 Task: Schedule a monthly meeting using the 'Monthly Meeting' template, set the date to July 5, 2023, from 5:00 AM to 5:30 AM, and invite shubhamjain391@outlook.com.
Action: Mouse moved to (17, 79)
Screenshot: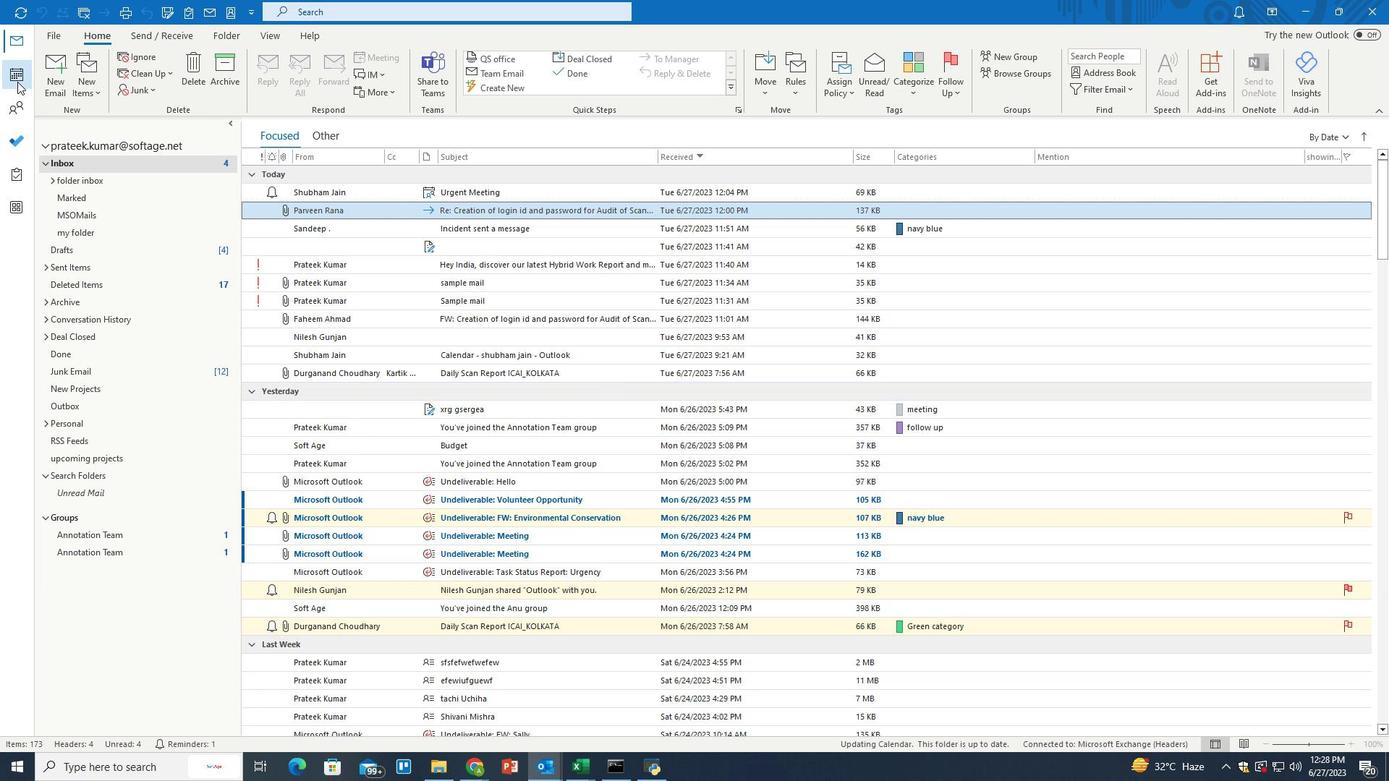 
Action: Mouse pressed left at (17, 79)
Screenshot: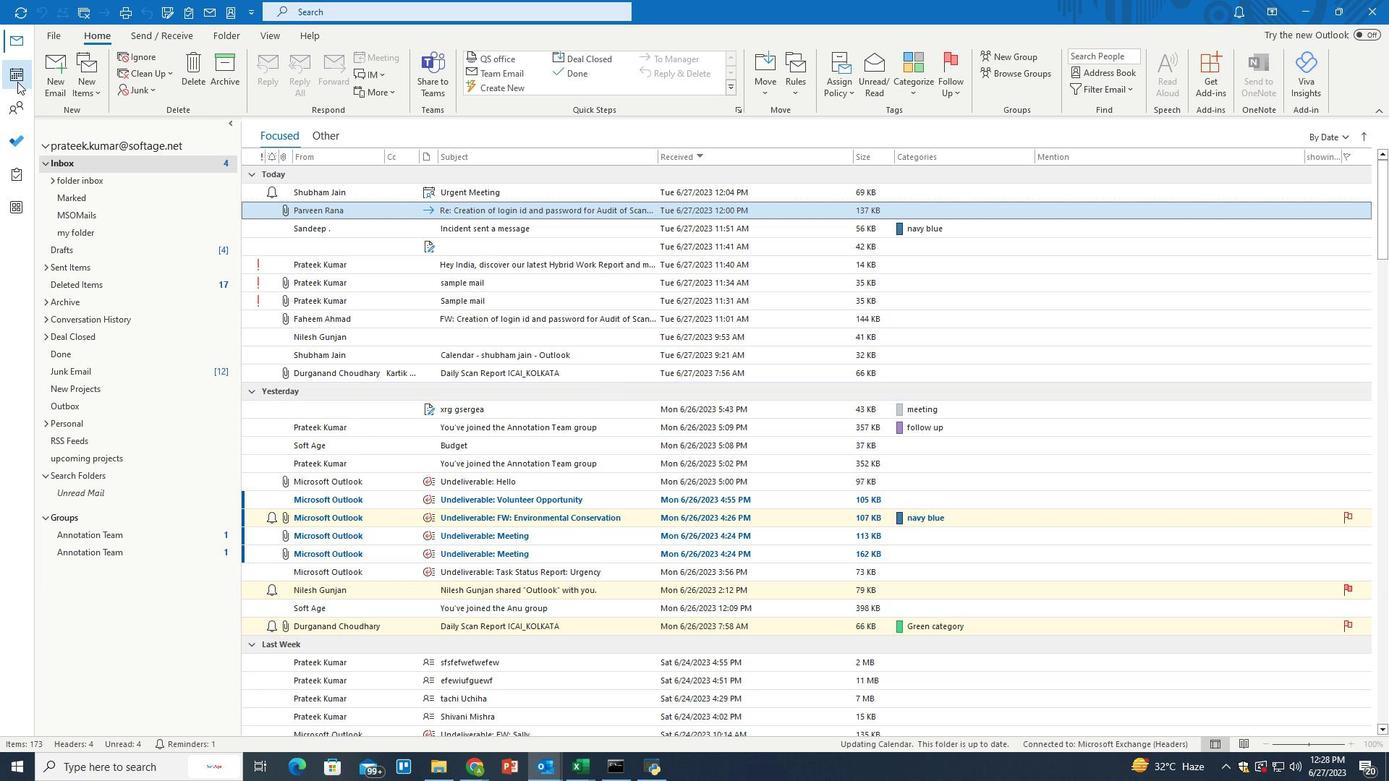 
Action: Mouse moved to (107, 81)
Screenshot: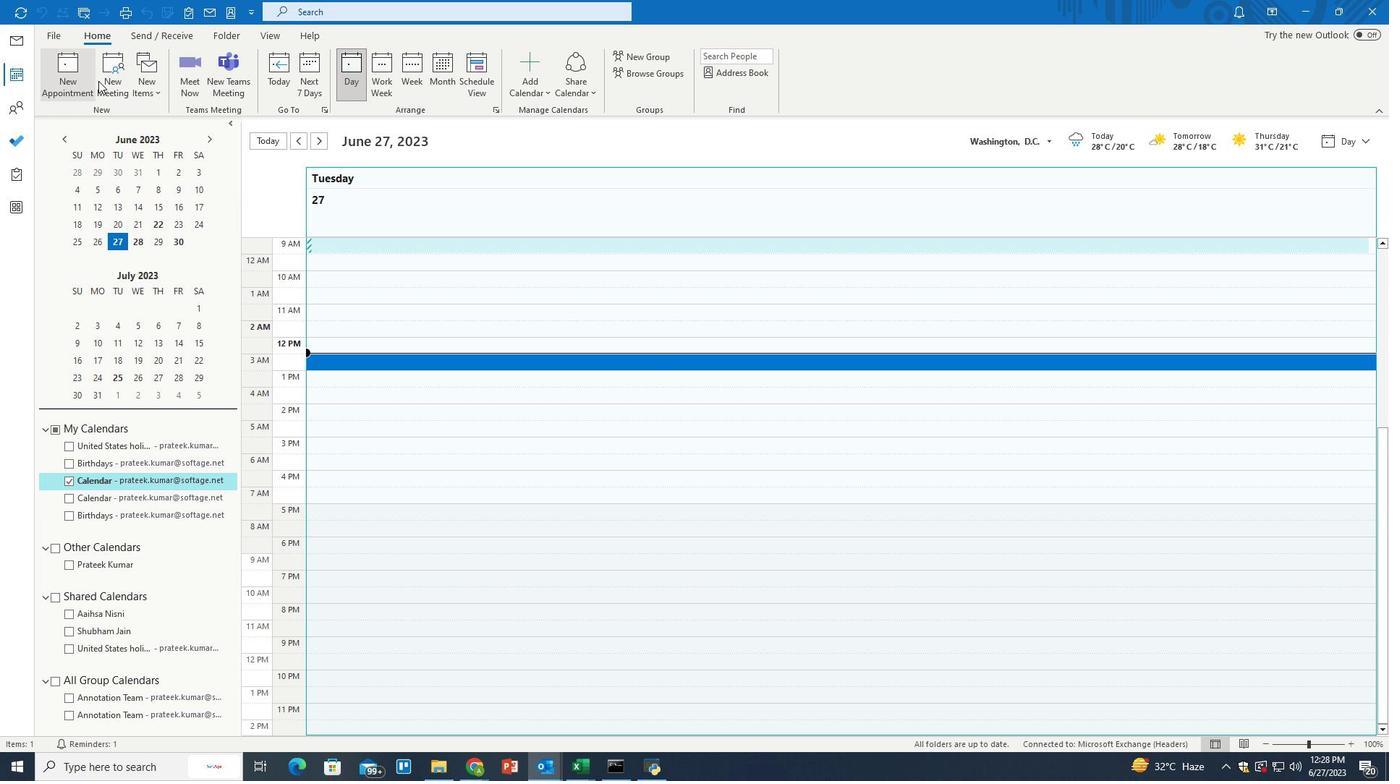 
Action: Mouse pressed left at (107, 81)
Screenshot: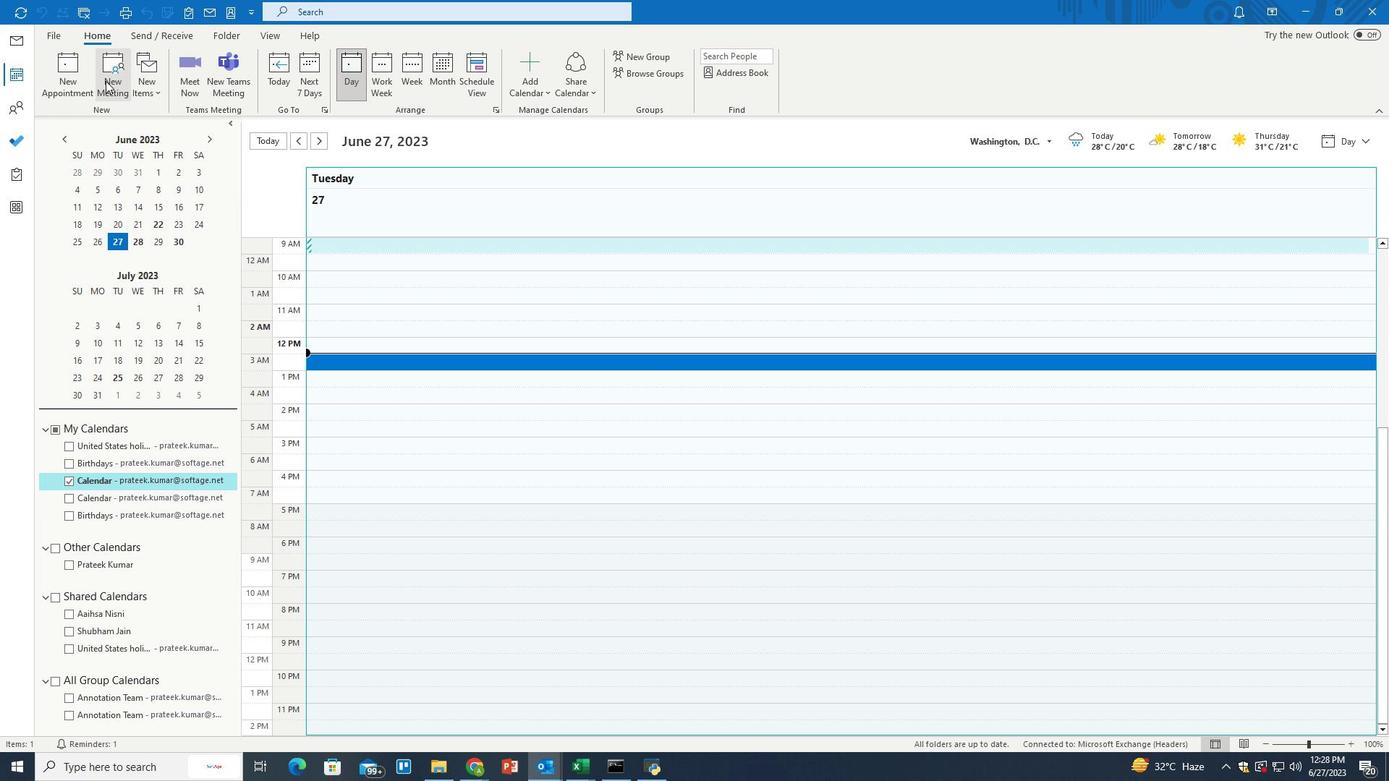 
Action: Mouse moved to (950, 157)
Screenshot: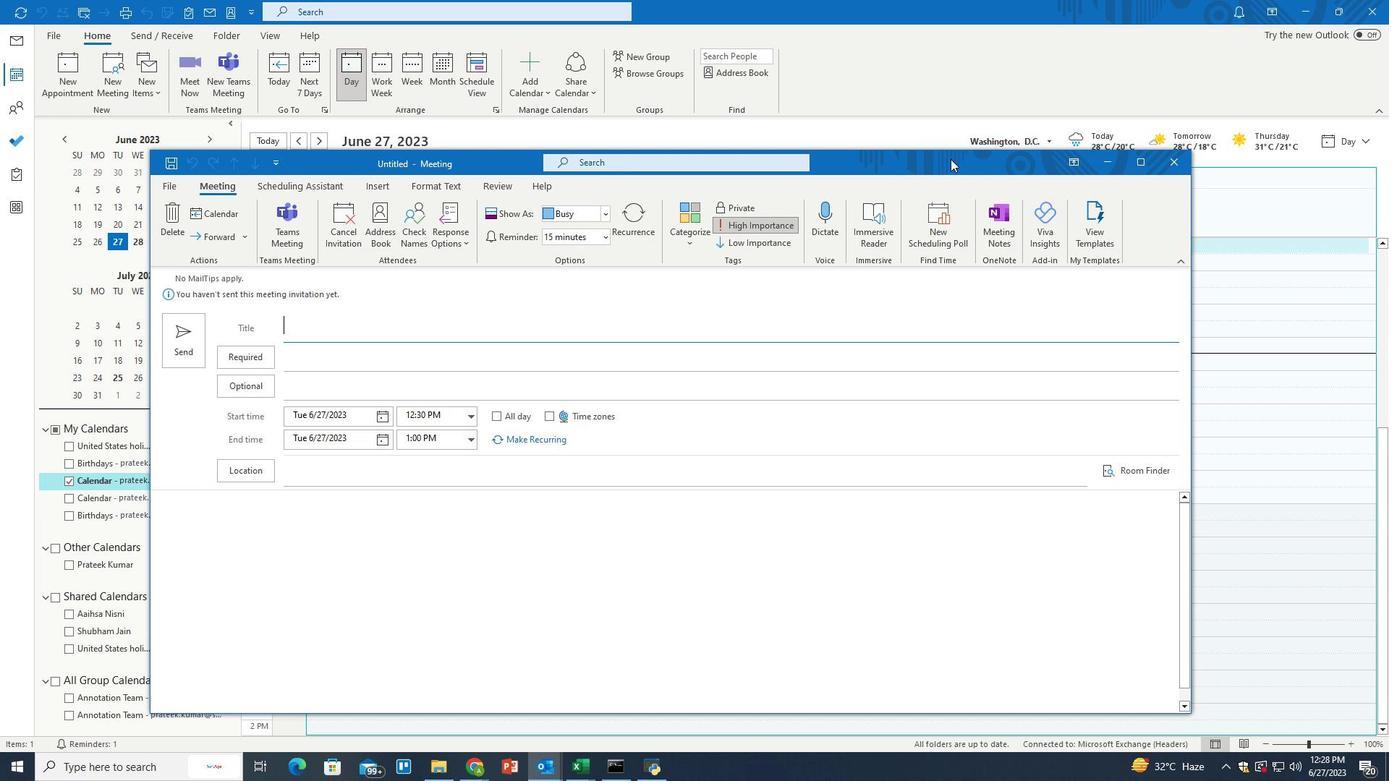 
Action: Mouse pressed left at (950, 157)
Screenshot: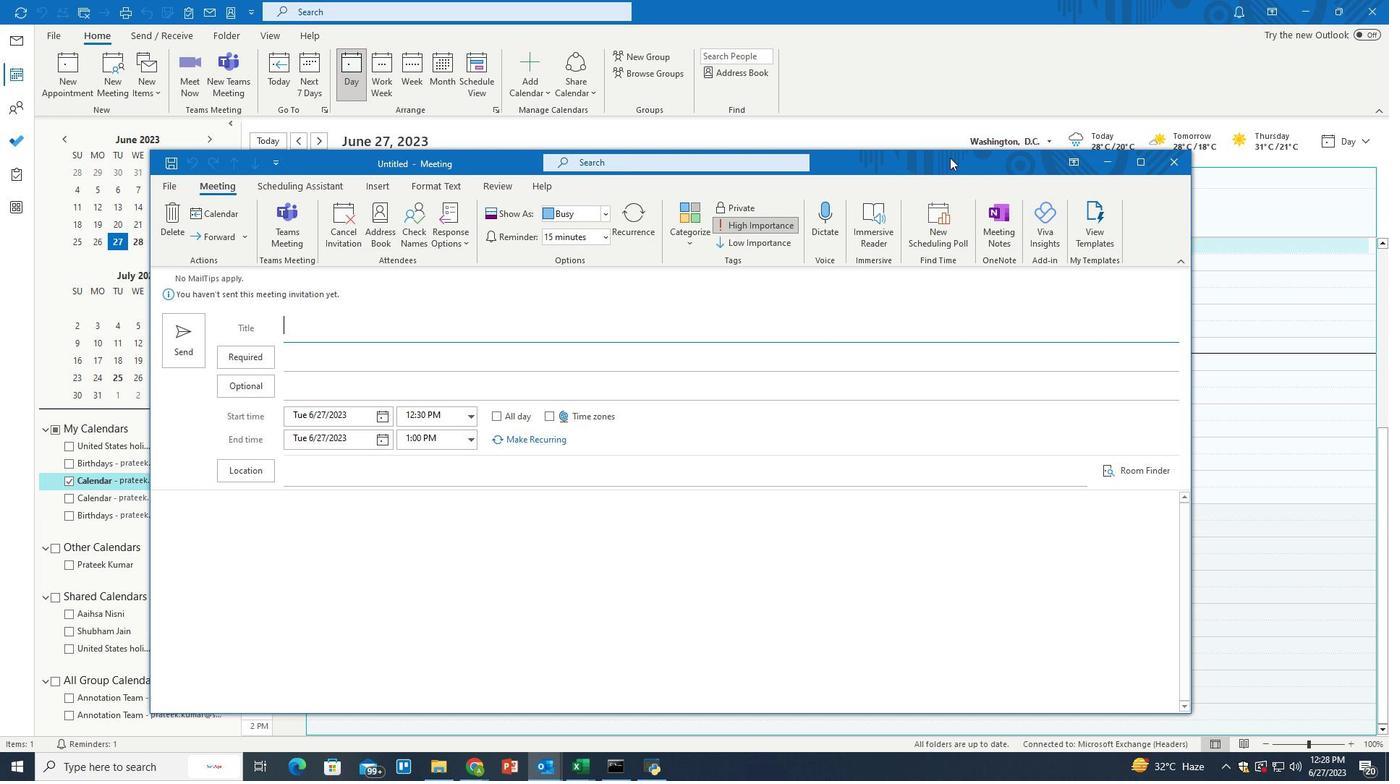 
Action: Mouse pressed left at (950, 157)
Screenshot: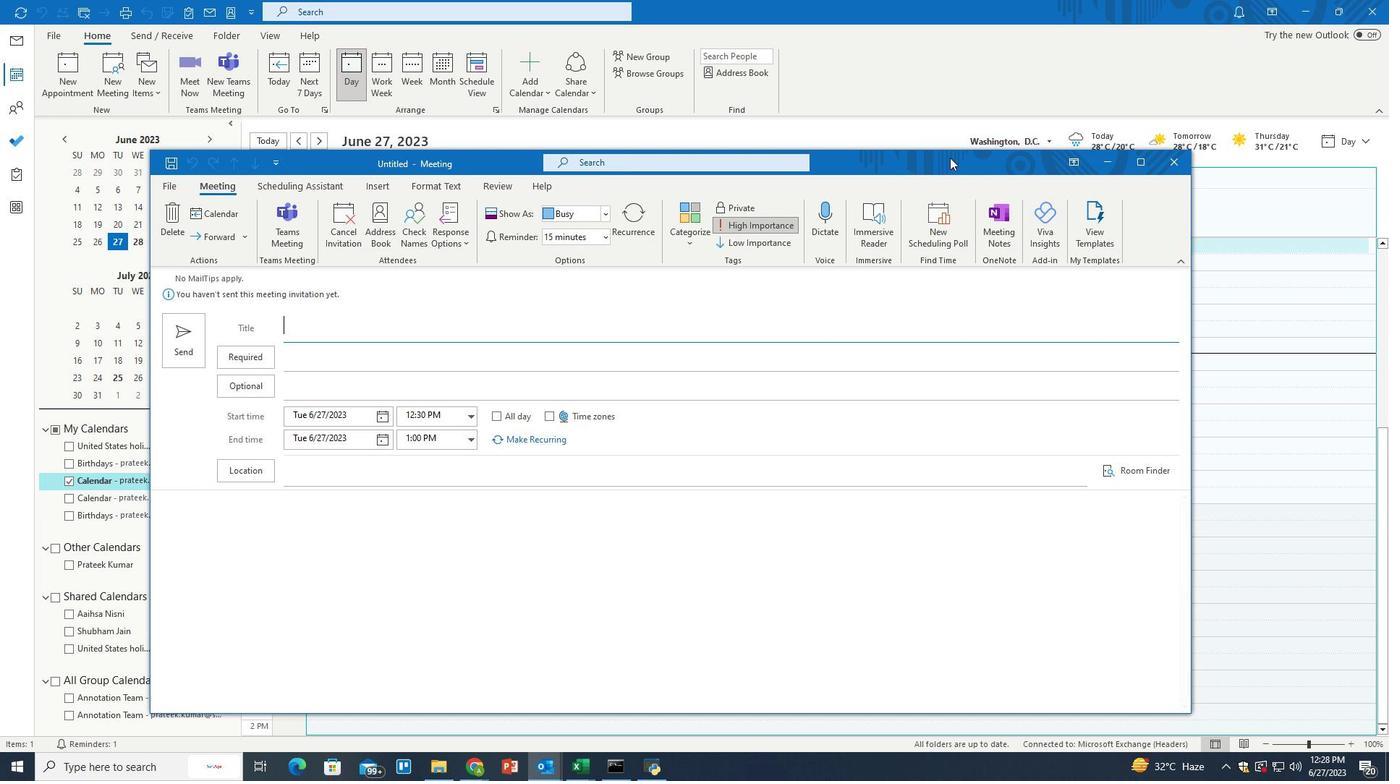 
Action: Mouse moved to (183, 178)
Screenshot: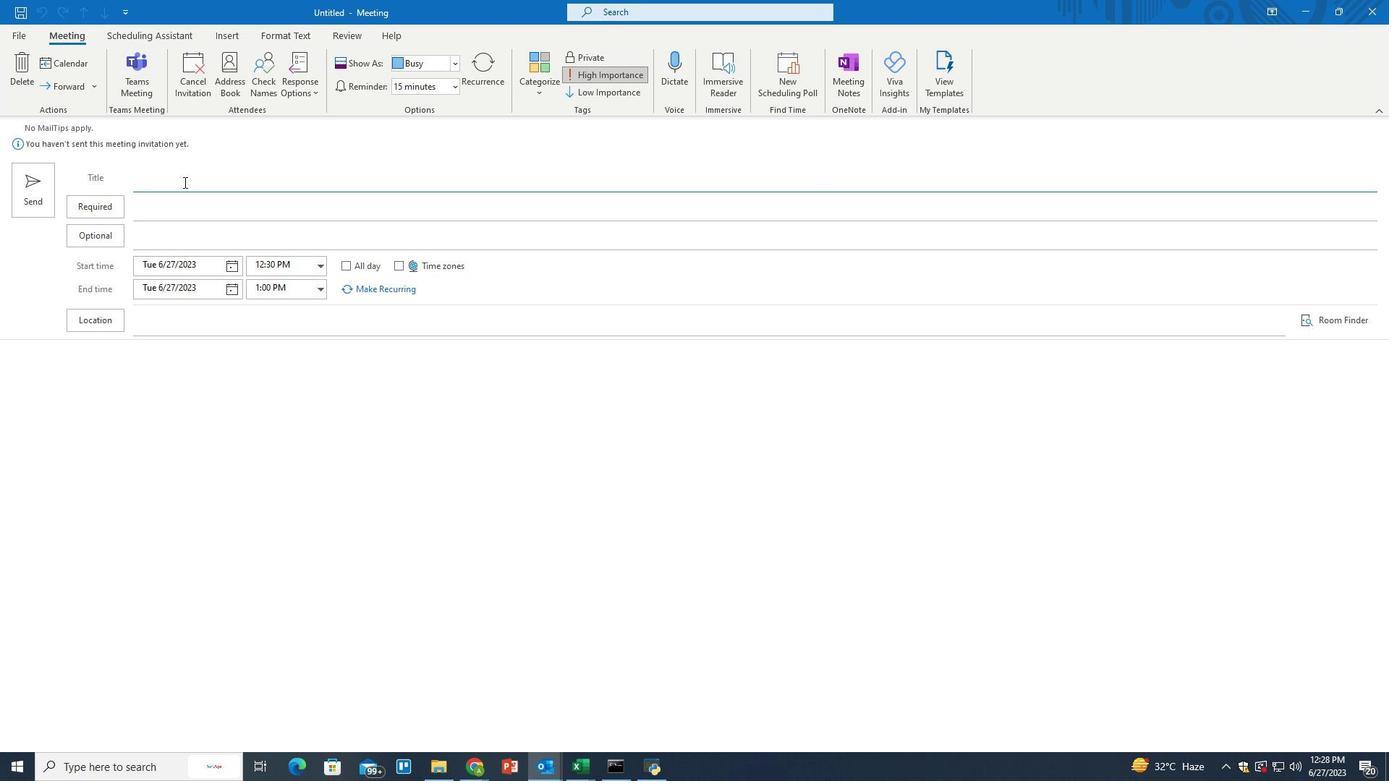 
Action: Key pressed s<Key.backspace><Key.tab>shubhamjain3991<Key.shift>@outlook.com<Key.enter>
Screenshot: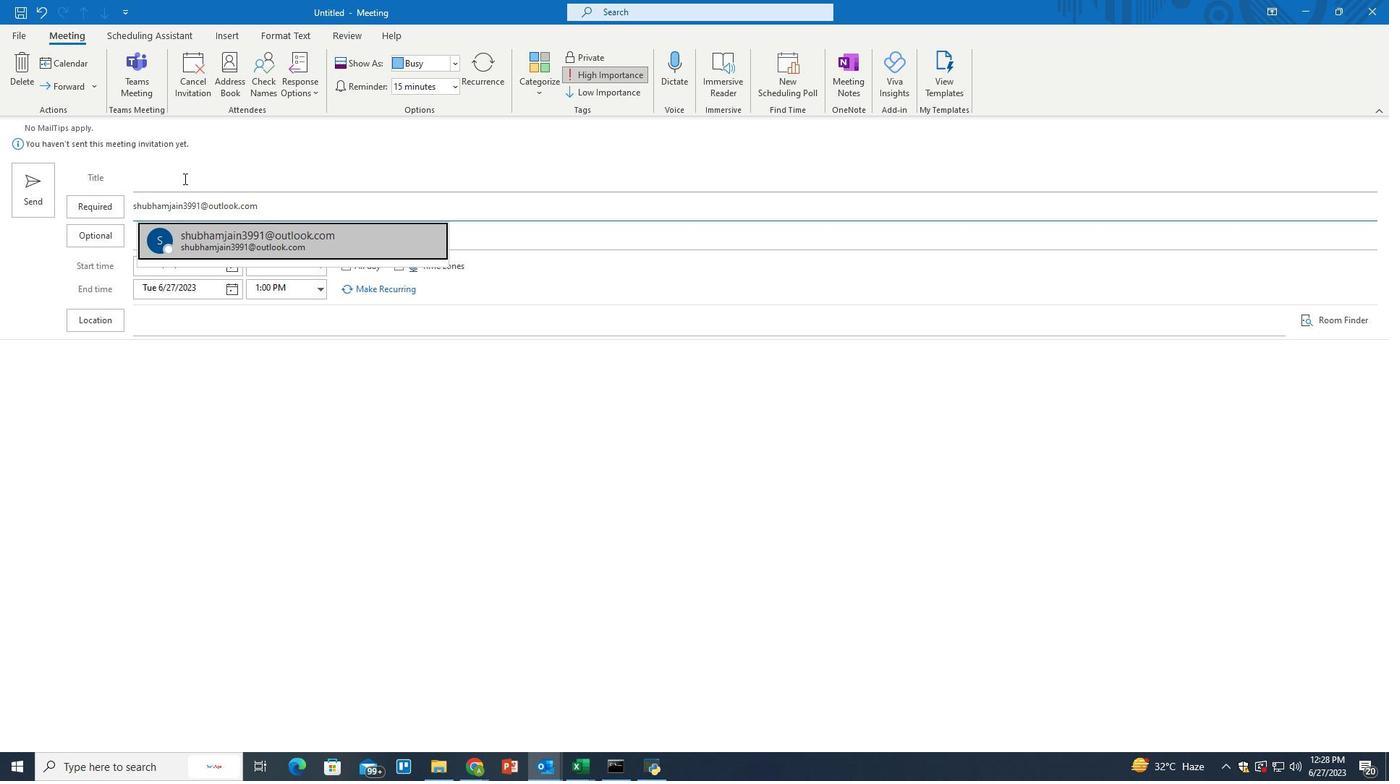 
Action: Mouse moved to (165, 183)
Screenshot: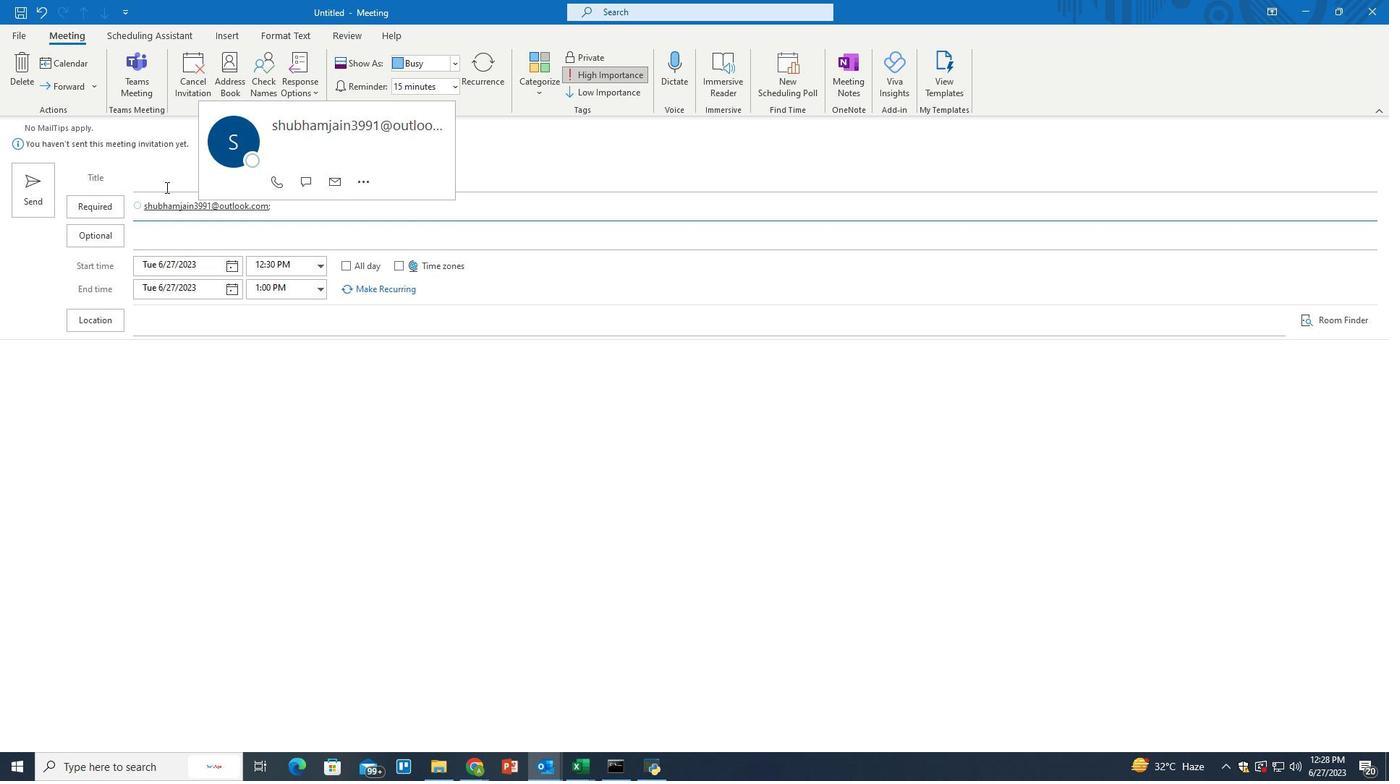 
Action: Mouse pressed left at (165, 183)
Screenshot: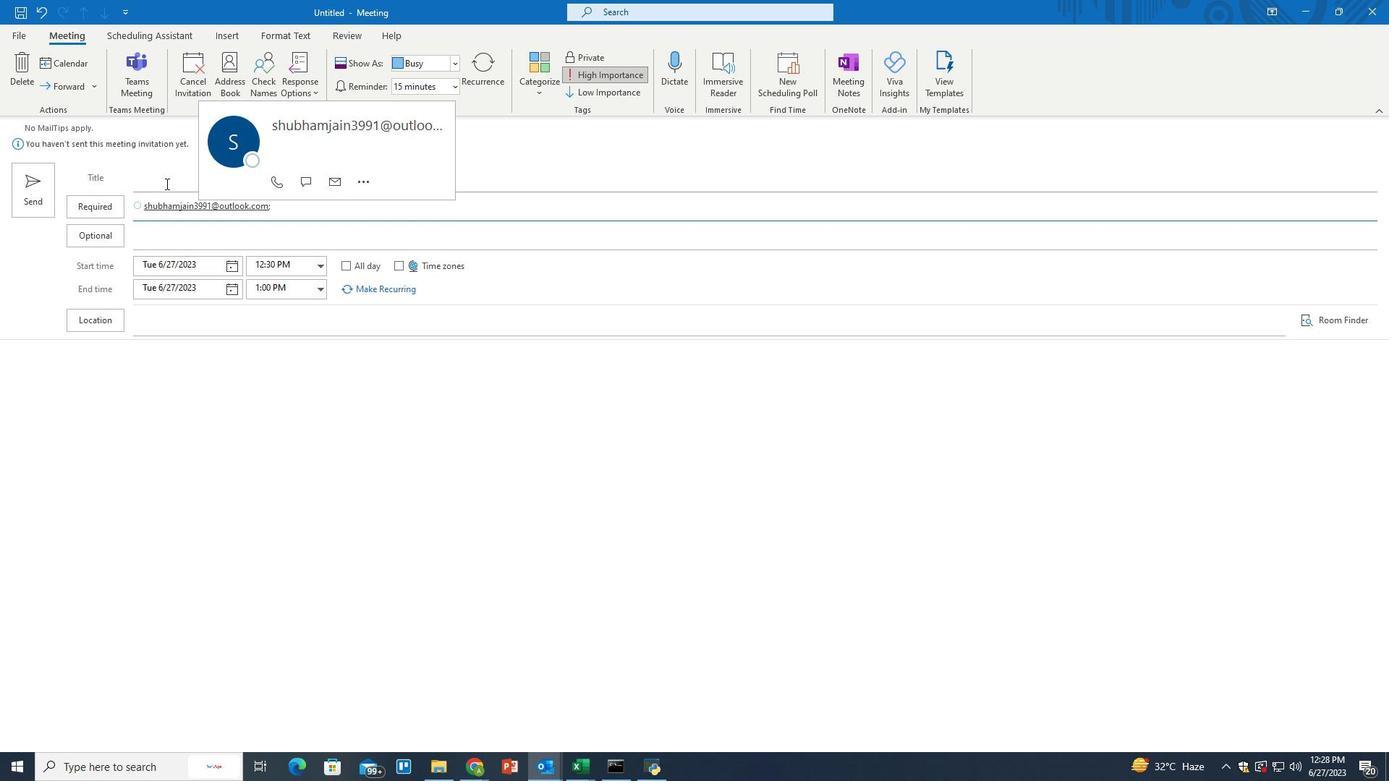 
Action: Key pressed <Key.shift>Monthly<Key.space><Key.shift>Meeting
Screenshot: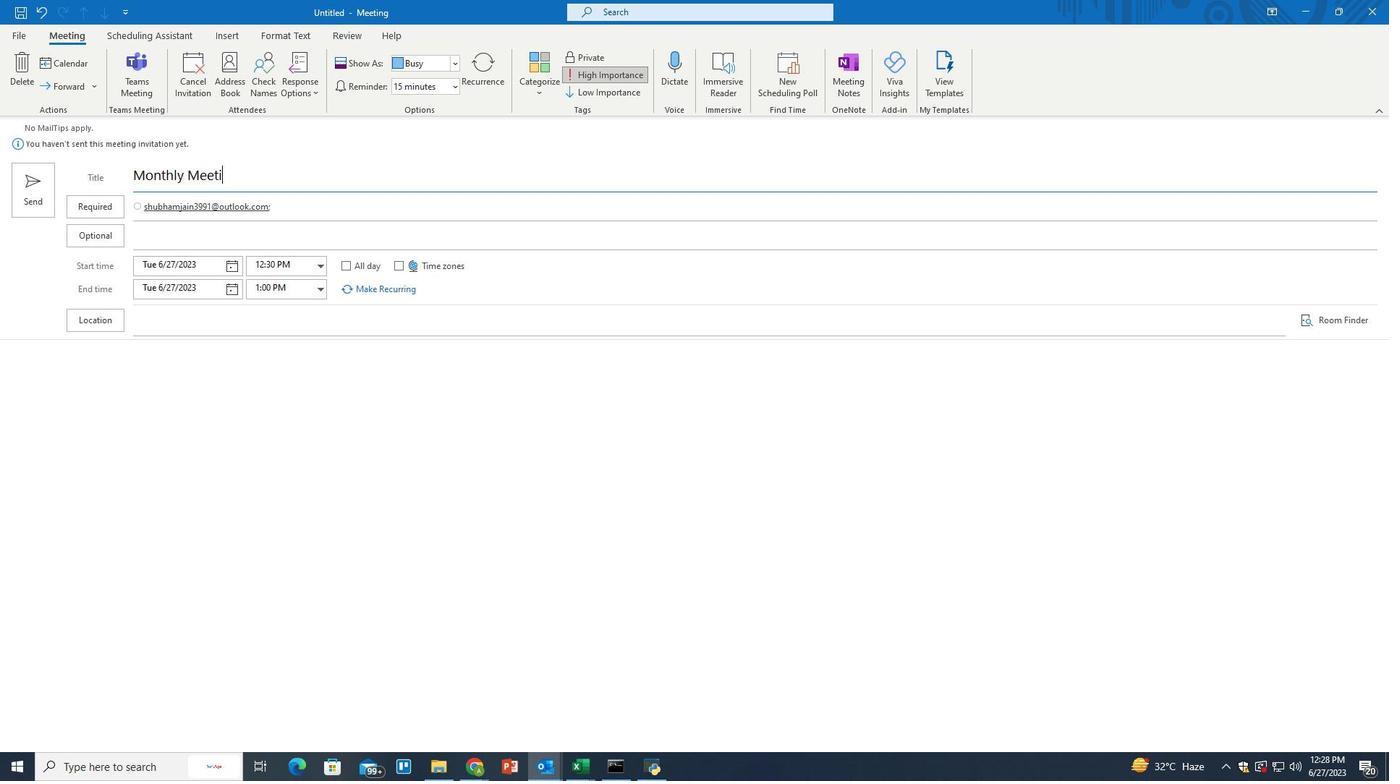 
Action: Mouse moved to (943, 86)
Screenshot: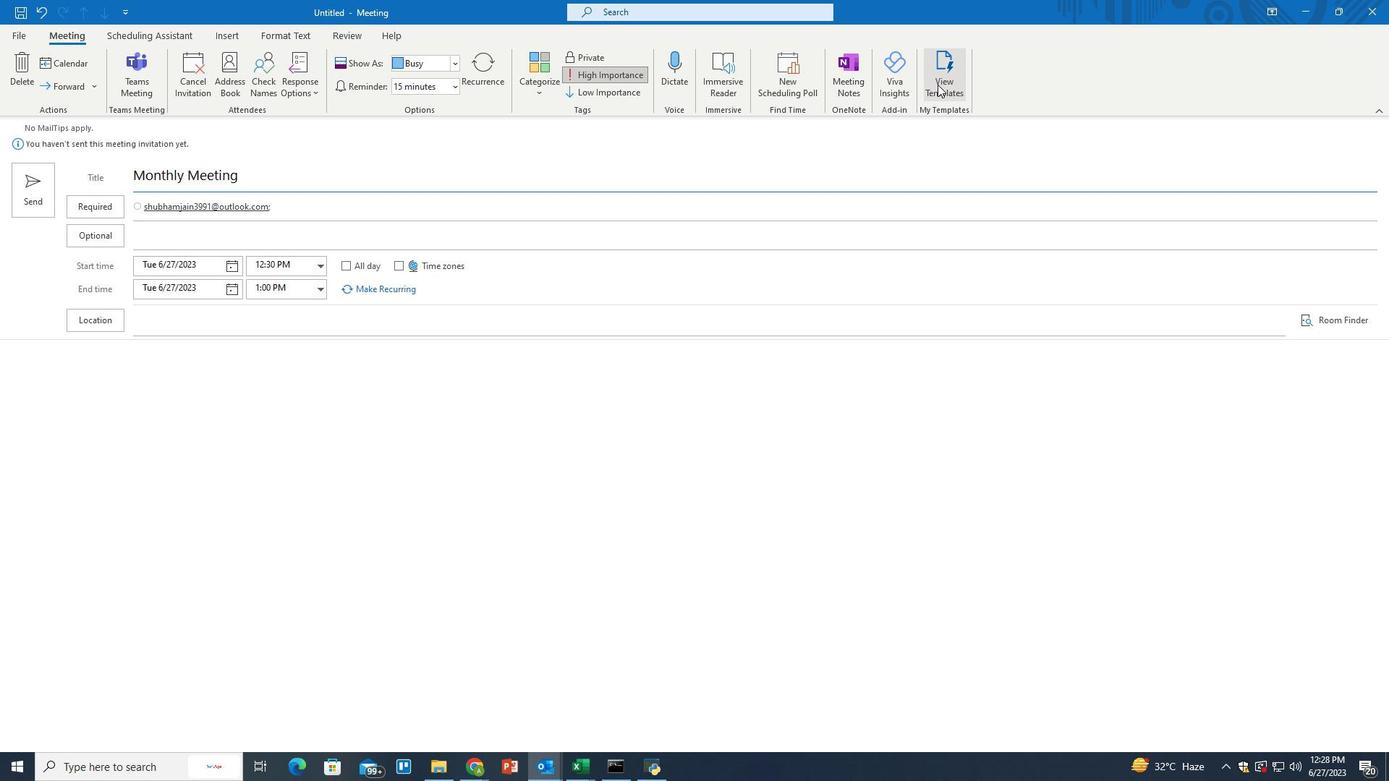 
Action: Mouse pressed left at (943, 86)
Screenshot: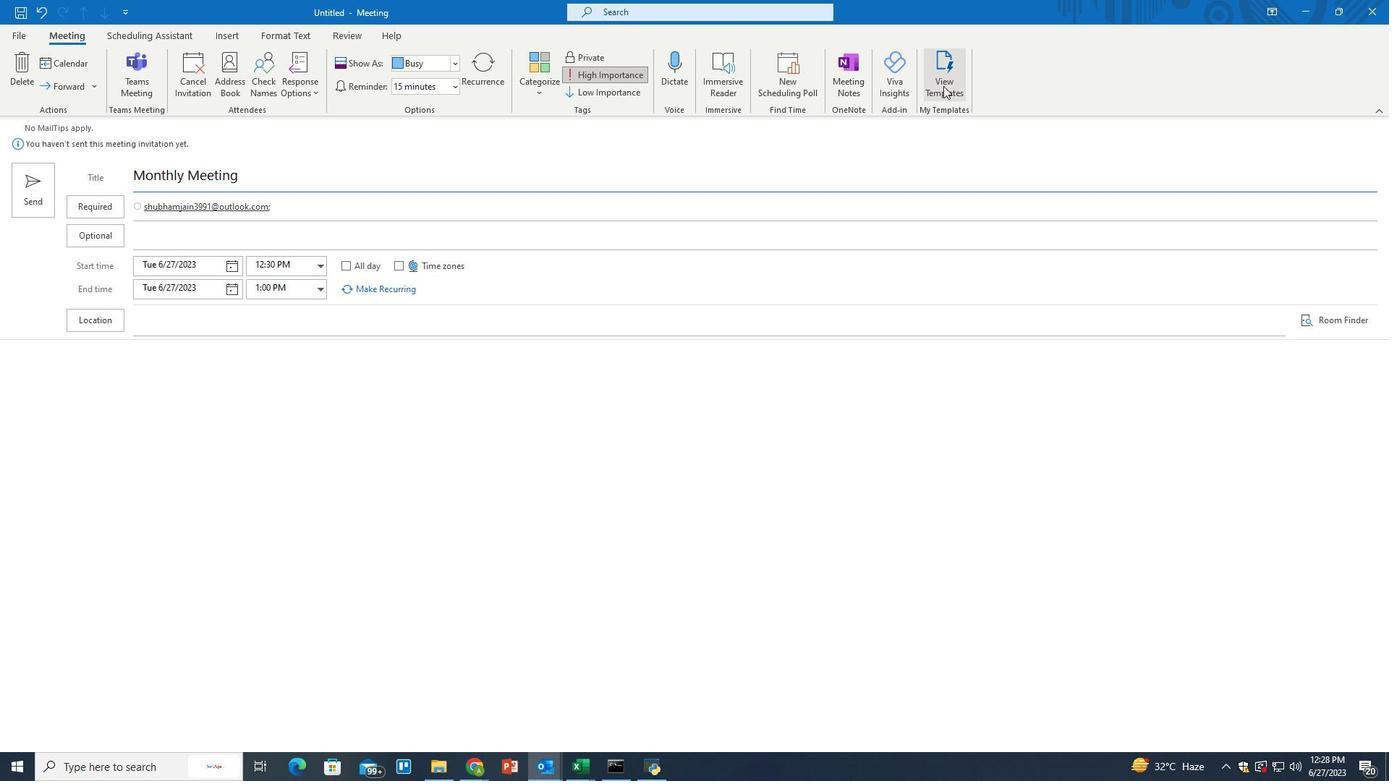 
Action: Mouse moved to (1186, 272)
Screenshot: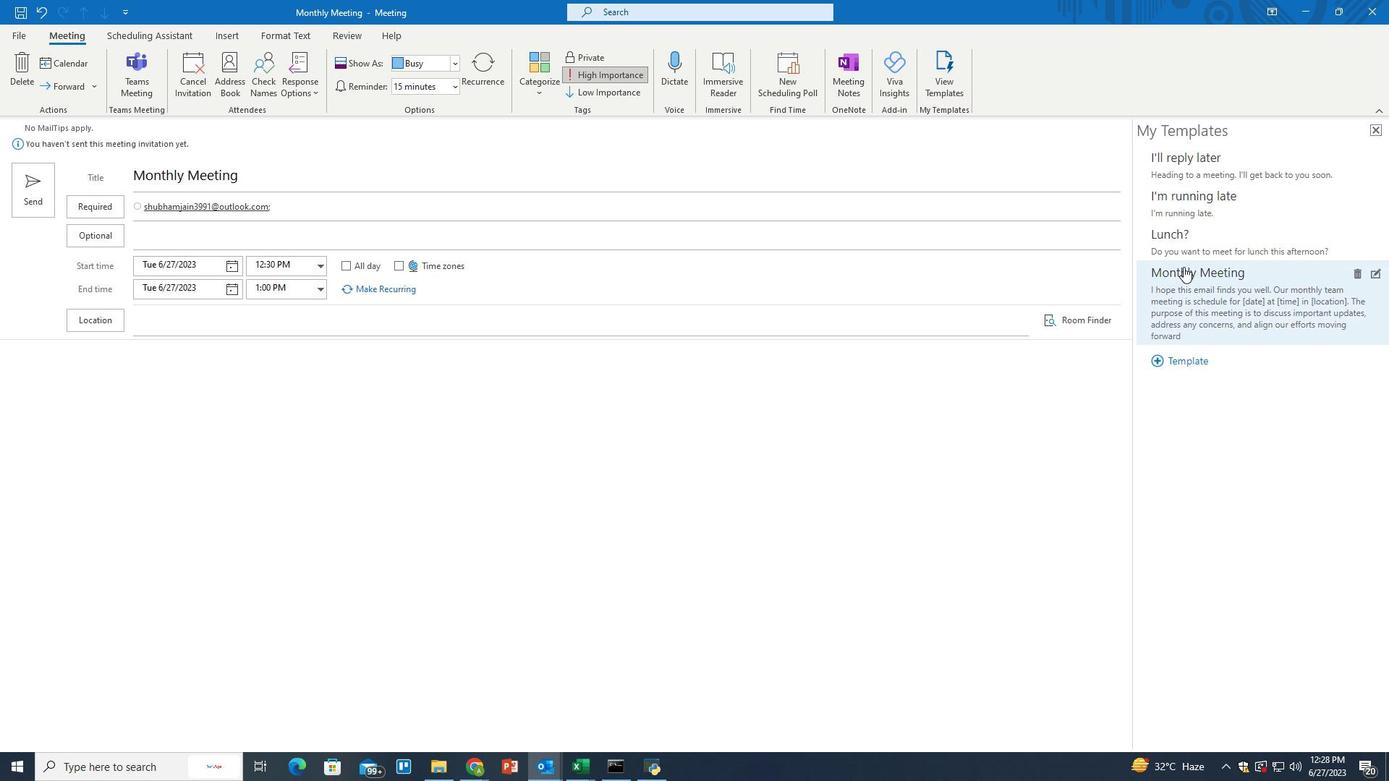 
Action: Mouse pressed left at (1186, 272)
Screenshot: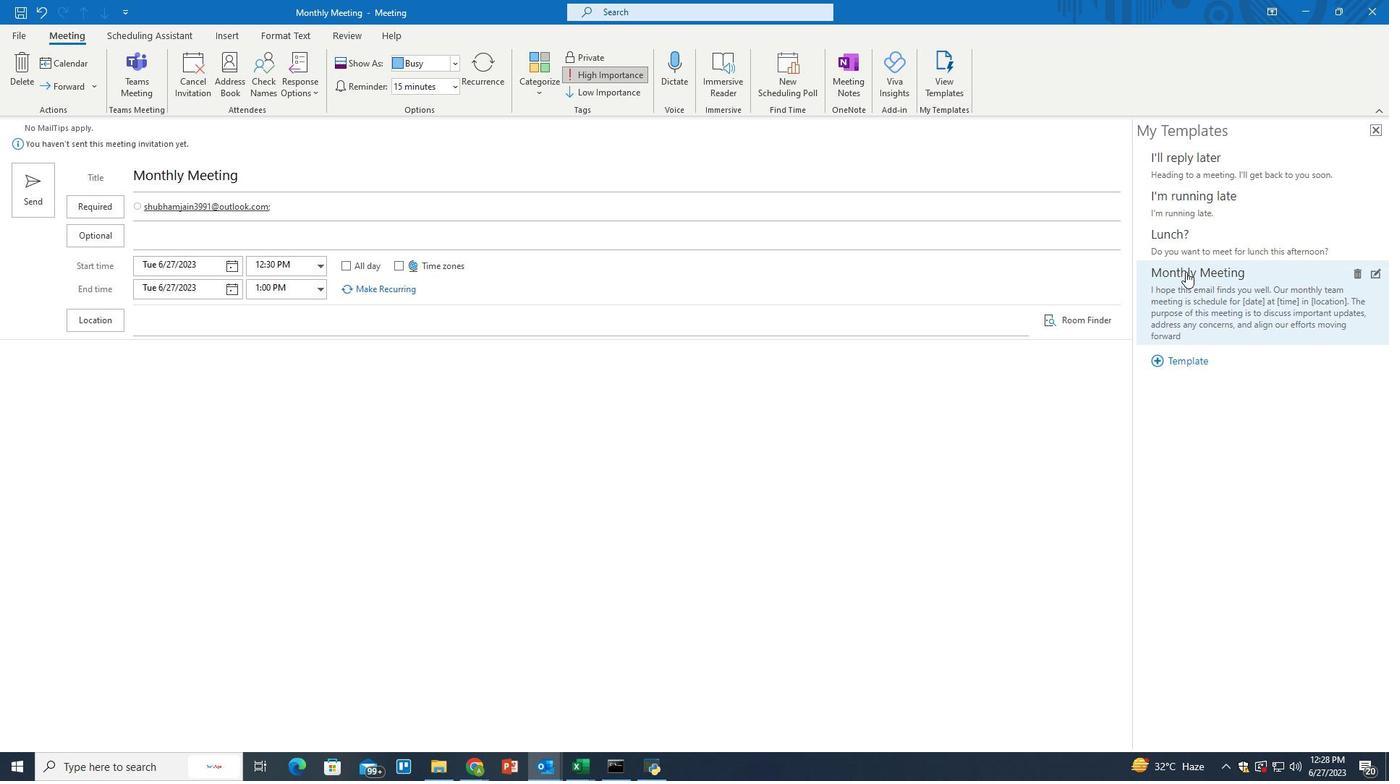 
Action: Mouse moved to (227, 267)
Screenshot: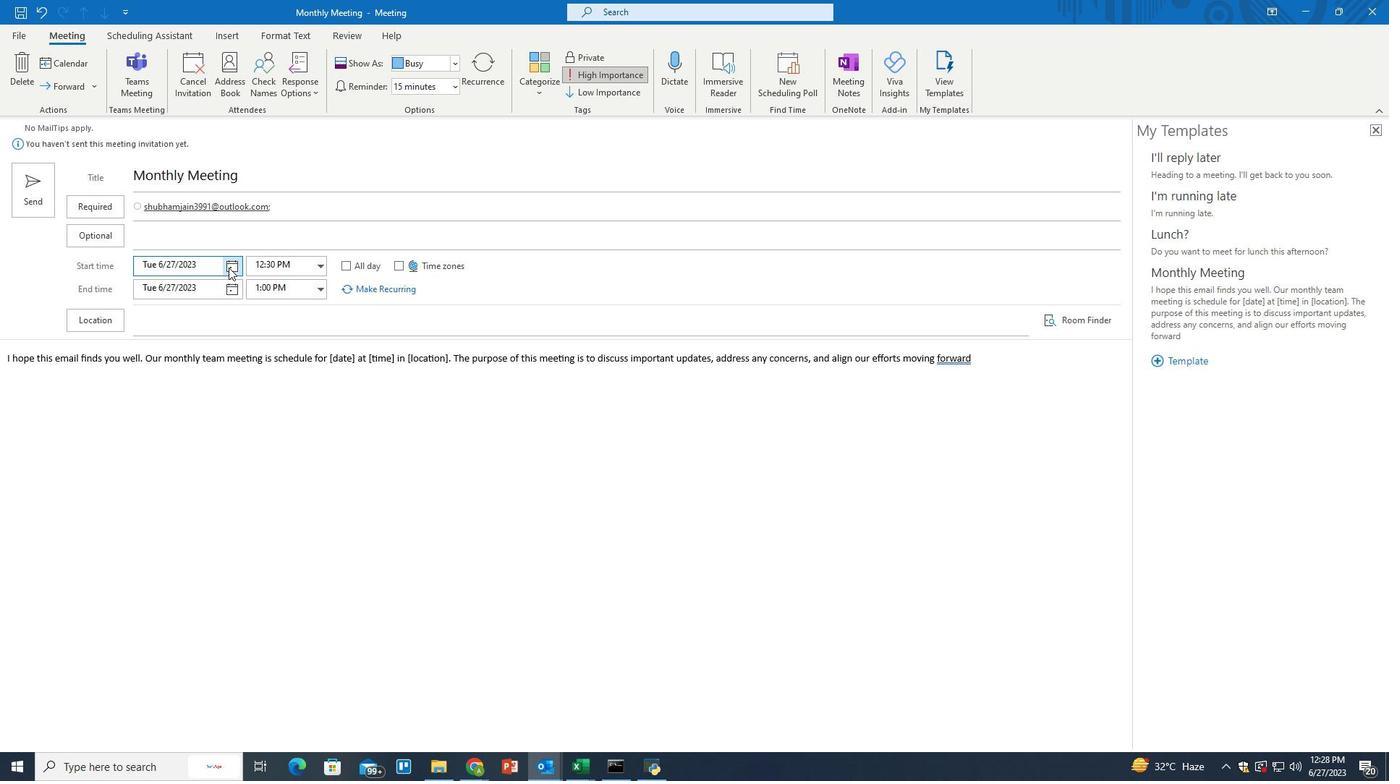 
Action: Mouse pressed left at (227, 267)
Screenshot: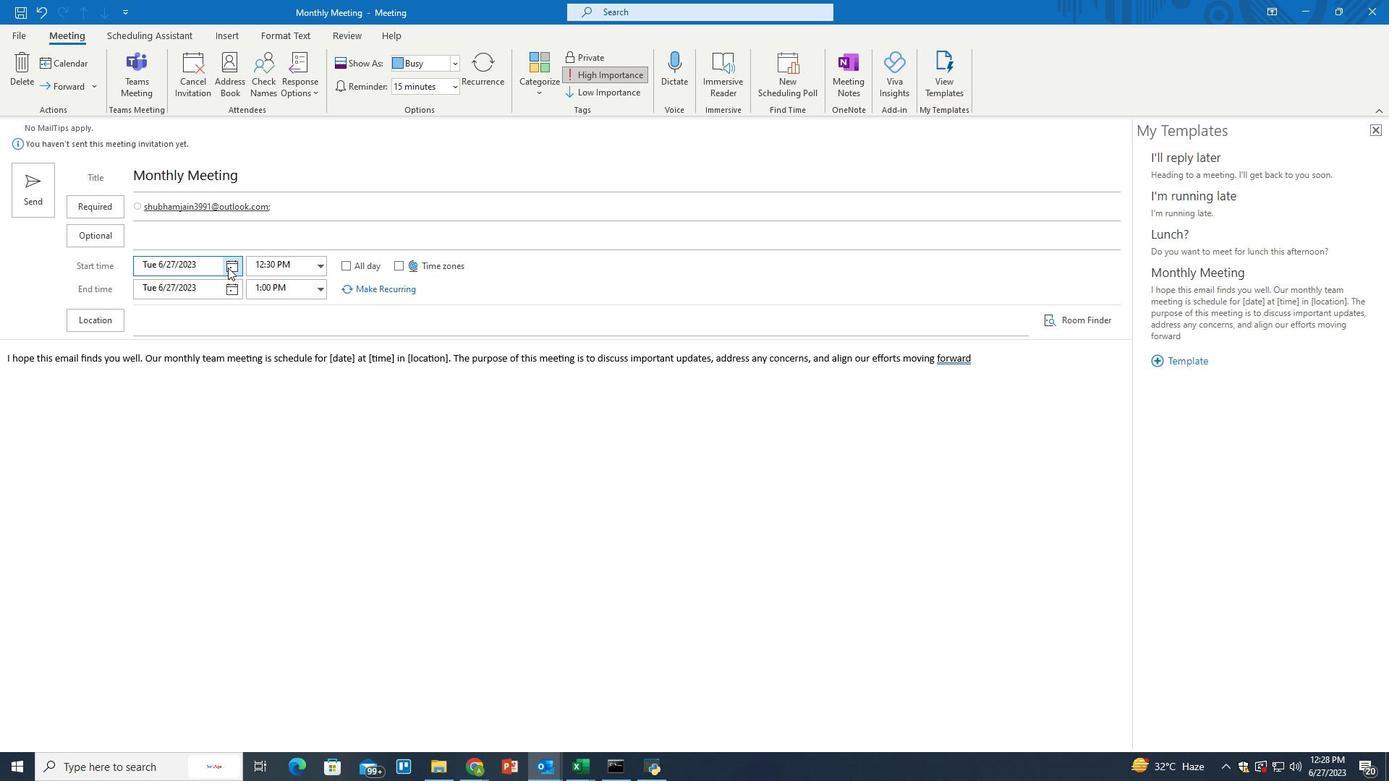 
Action: Mouse moved to (235, 285)
Screenshot: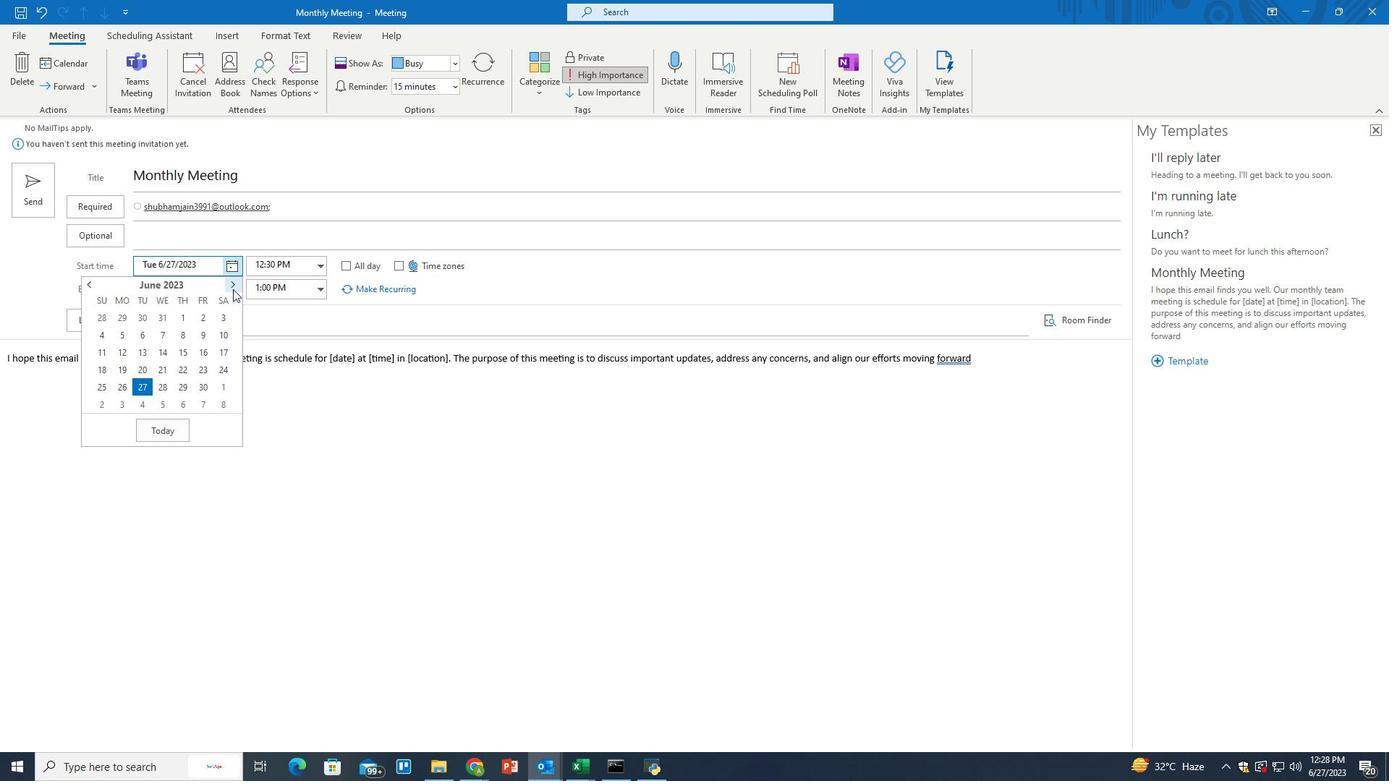 
Action: Mouse pressed left at (235, 285)
Screenshot: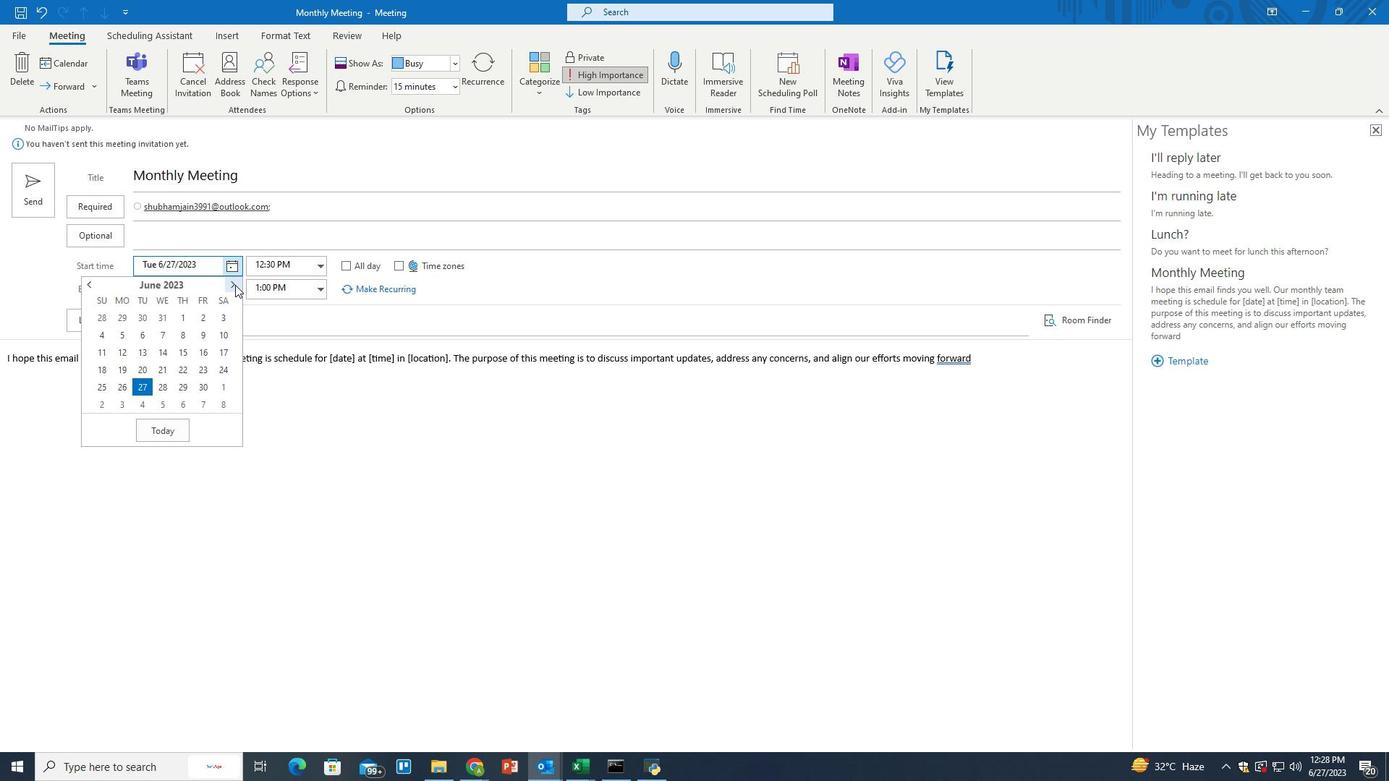 
Action: Mouse moved to (232, 287)
Screenshot: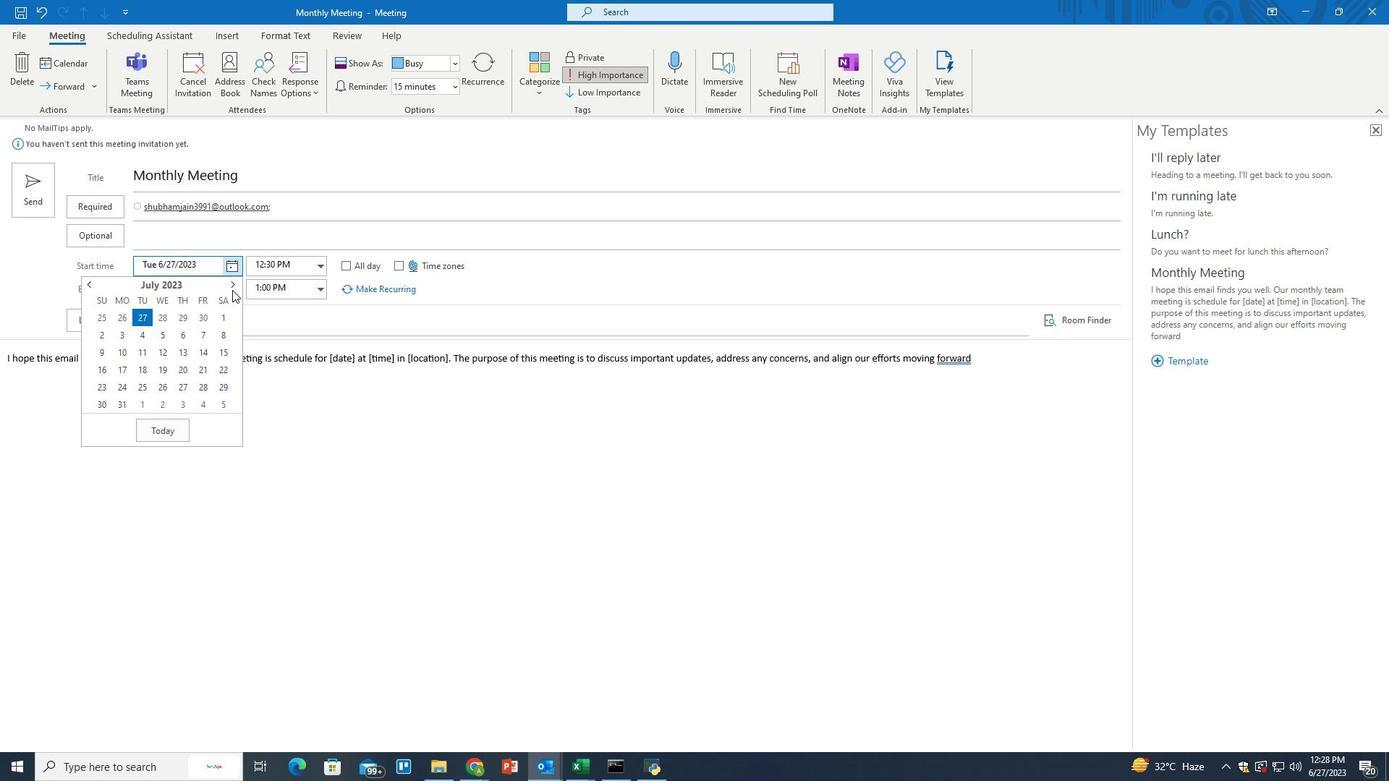 
Action: Mouse pressed left at (232, 287)
Screenshot: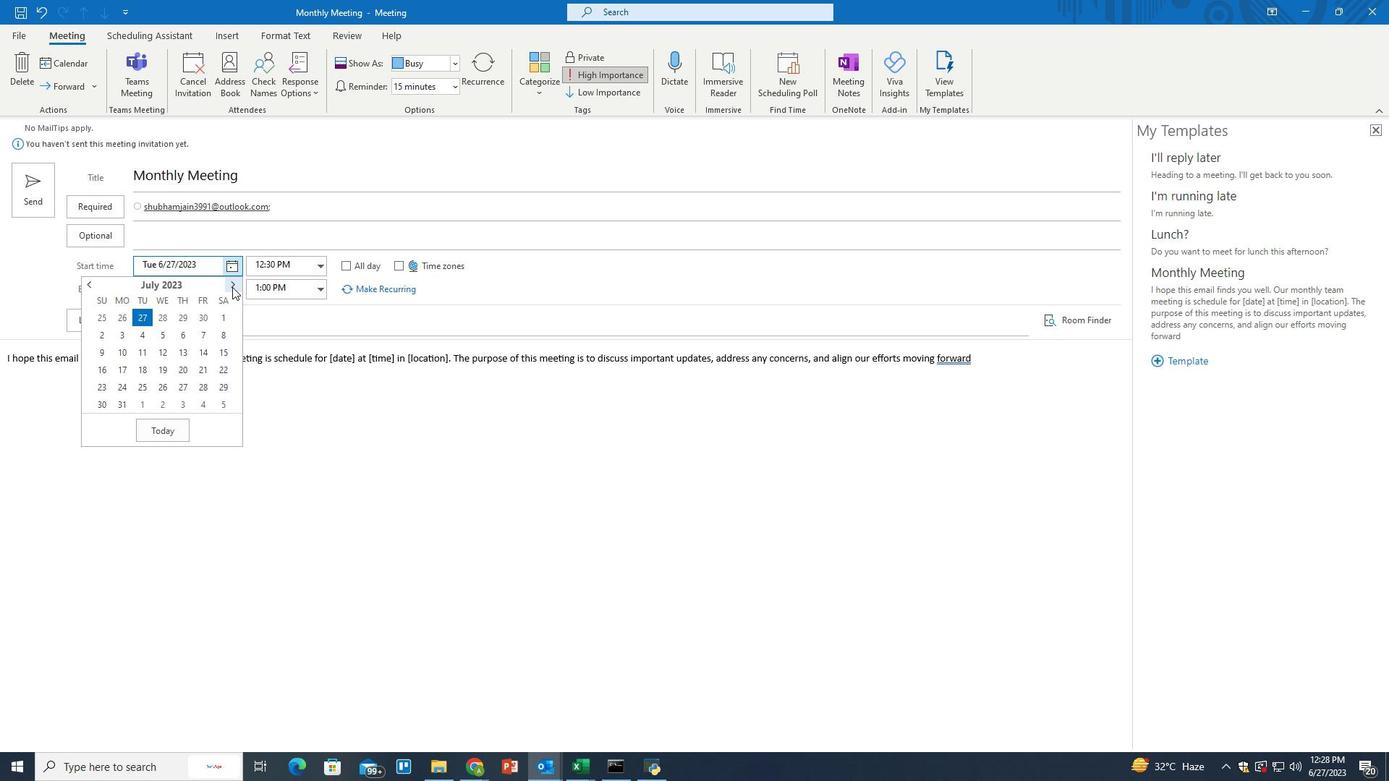 
Action: Mouse moved to (89, 286)
Screenshot: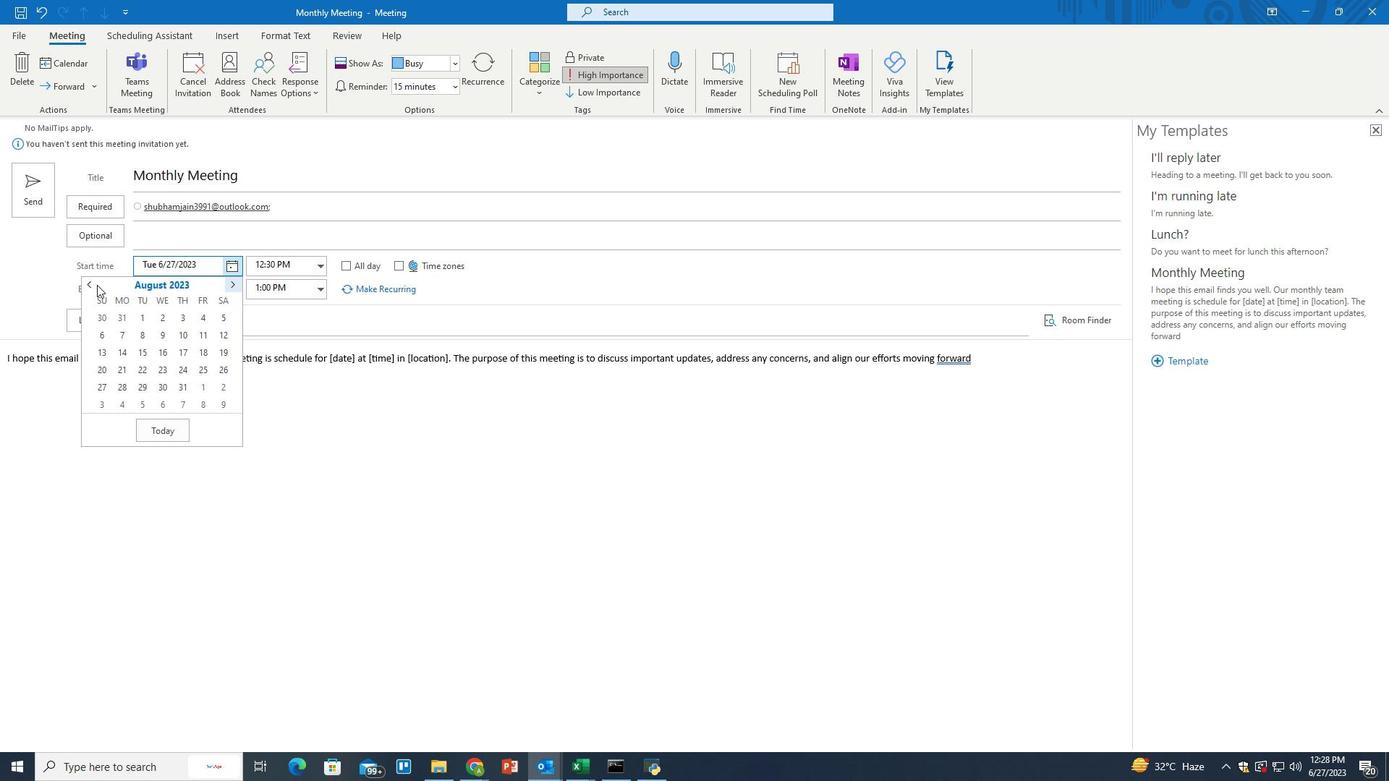 
Action: Mouse pressed left at (89, 286)
Screenshot: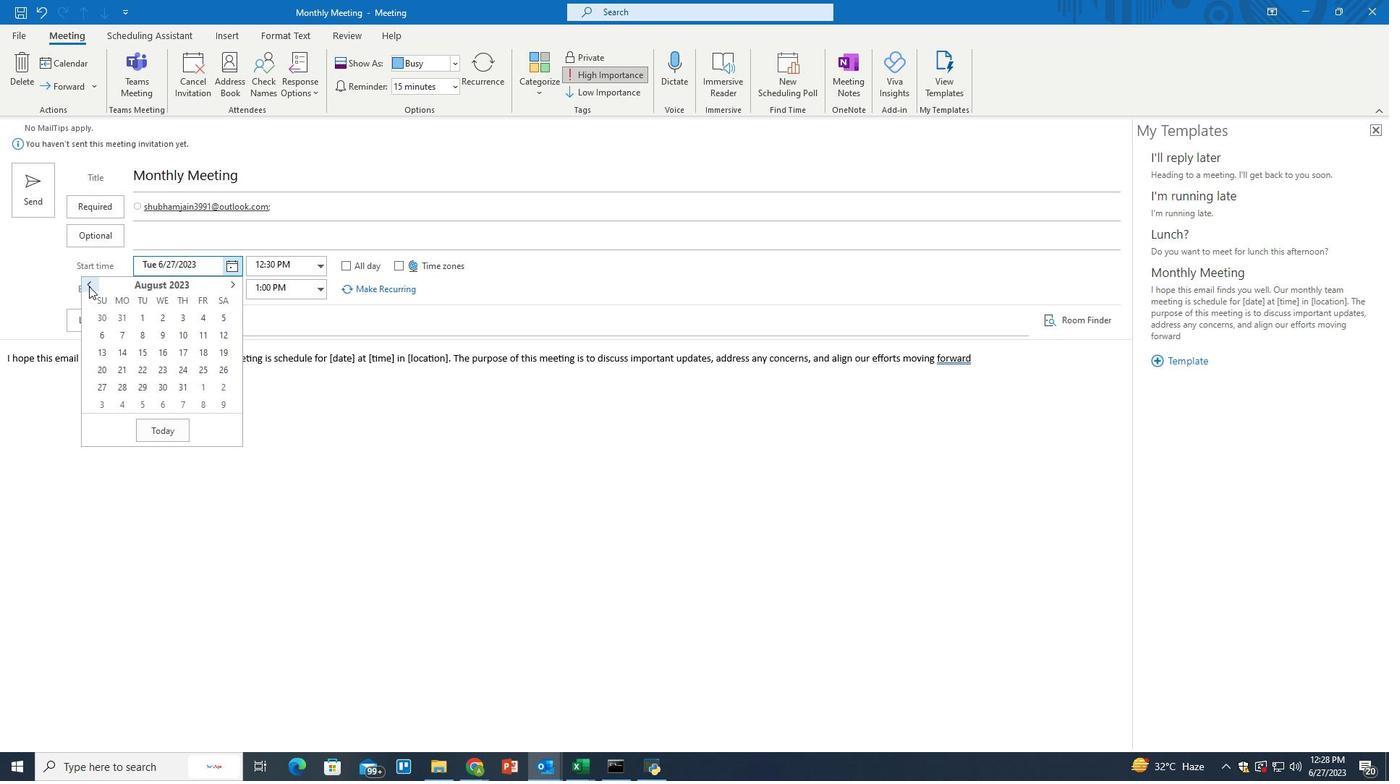 
Action: Mouse moved to (165, 335)
Screenshot: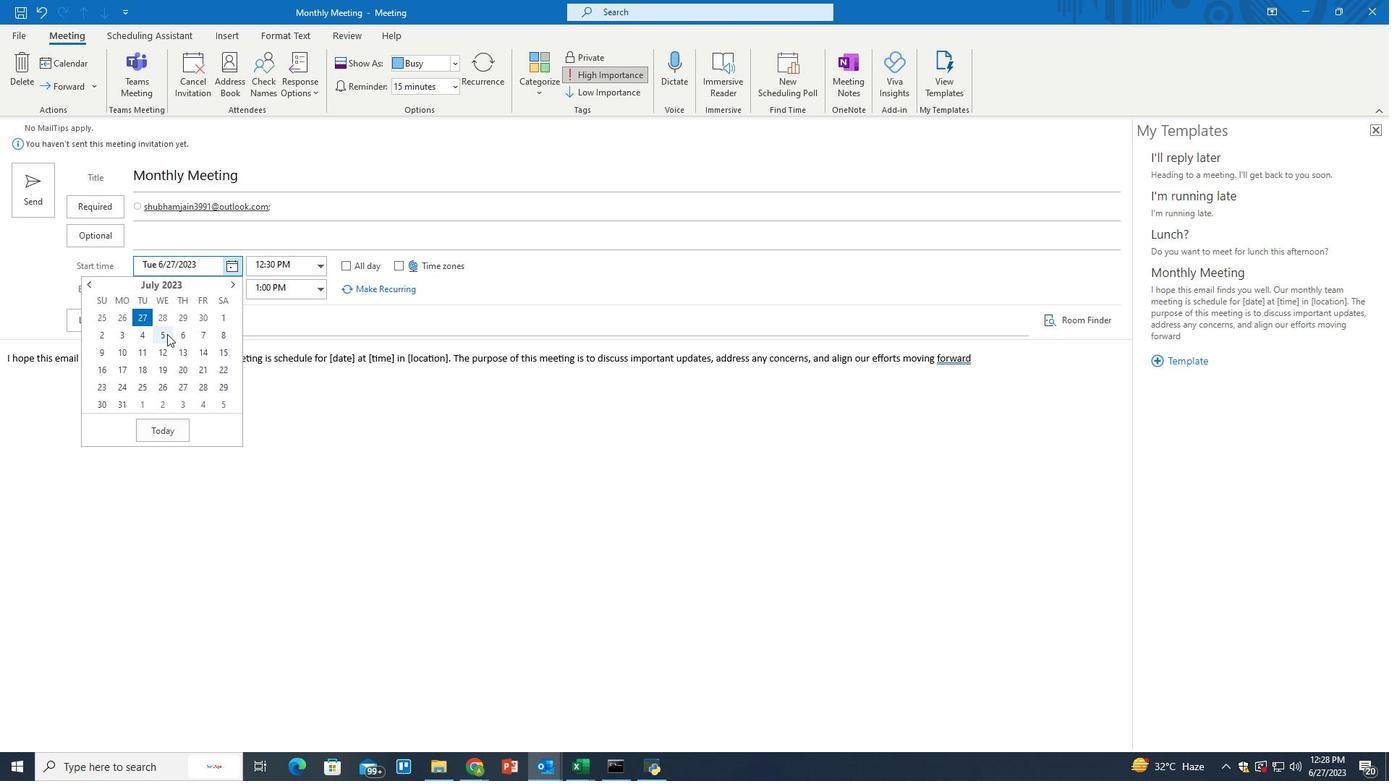 
Action: Mouse pressed left at (165, 335)
Screenshot: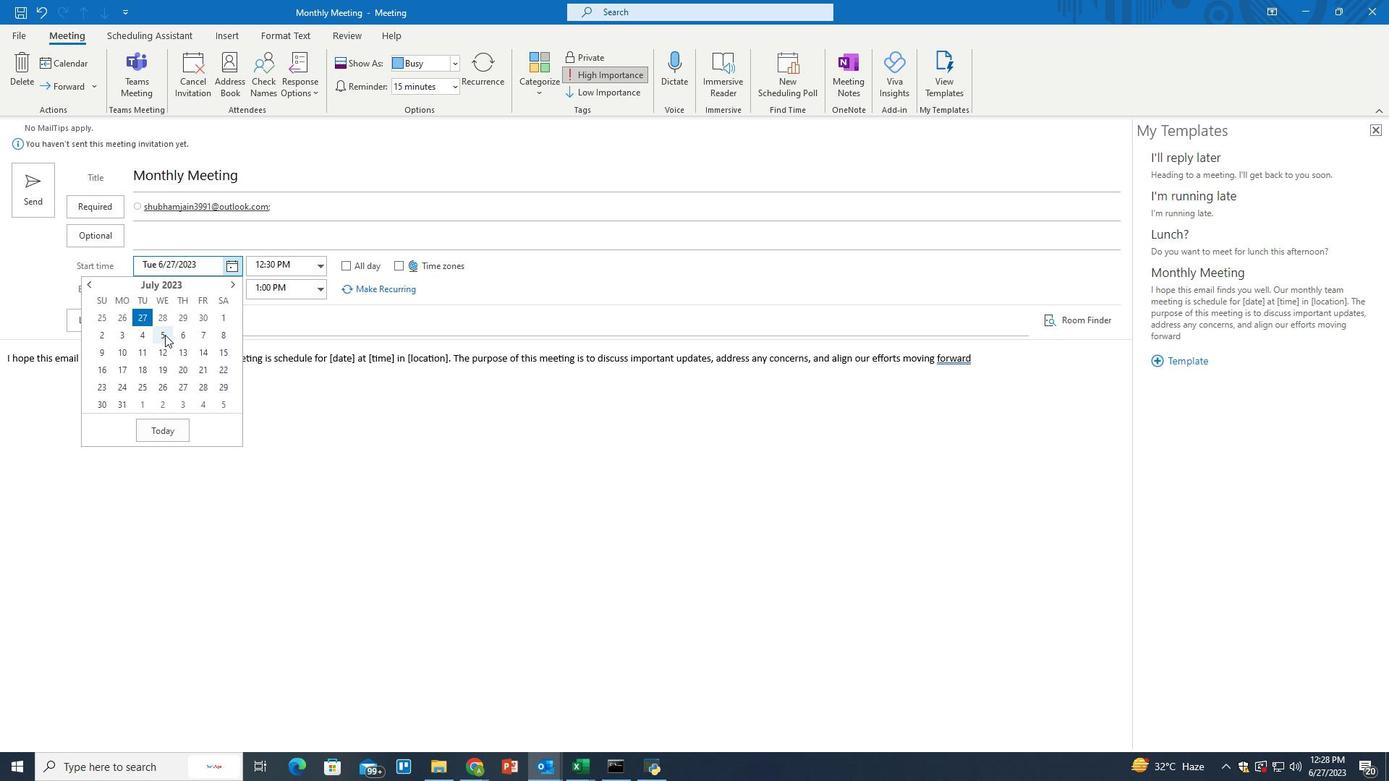 
Action: Mouse moved to (323, 265)
Screenshot: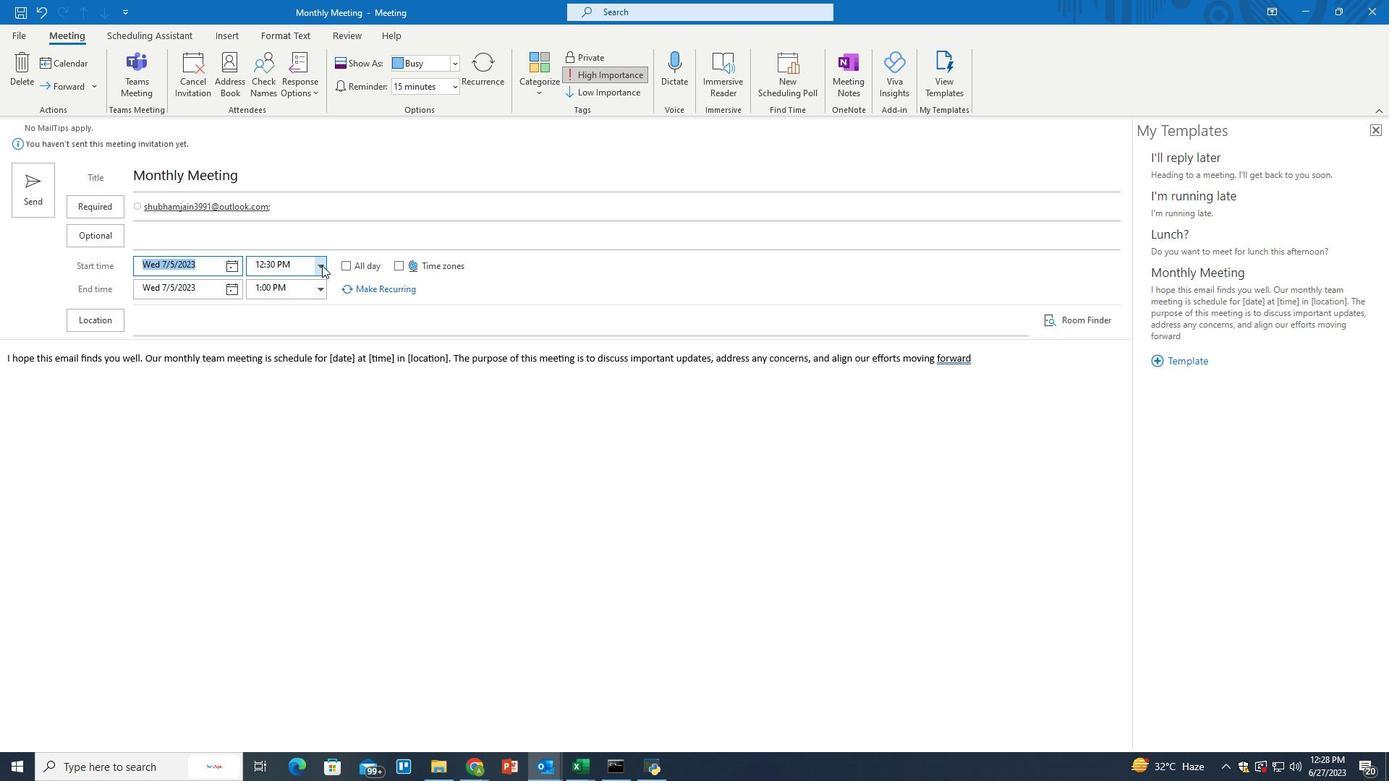 
Action: Mouse pressed left at (323, 265)
Screenshot: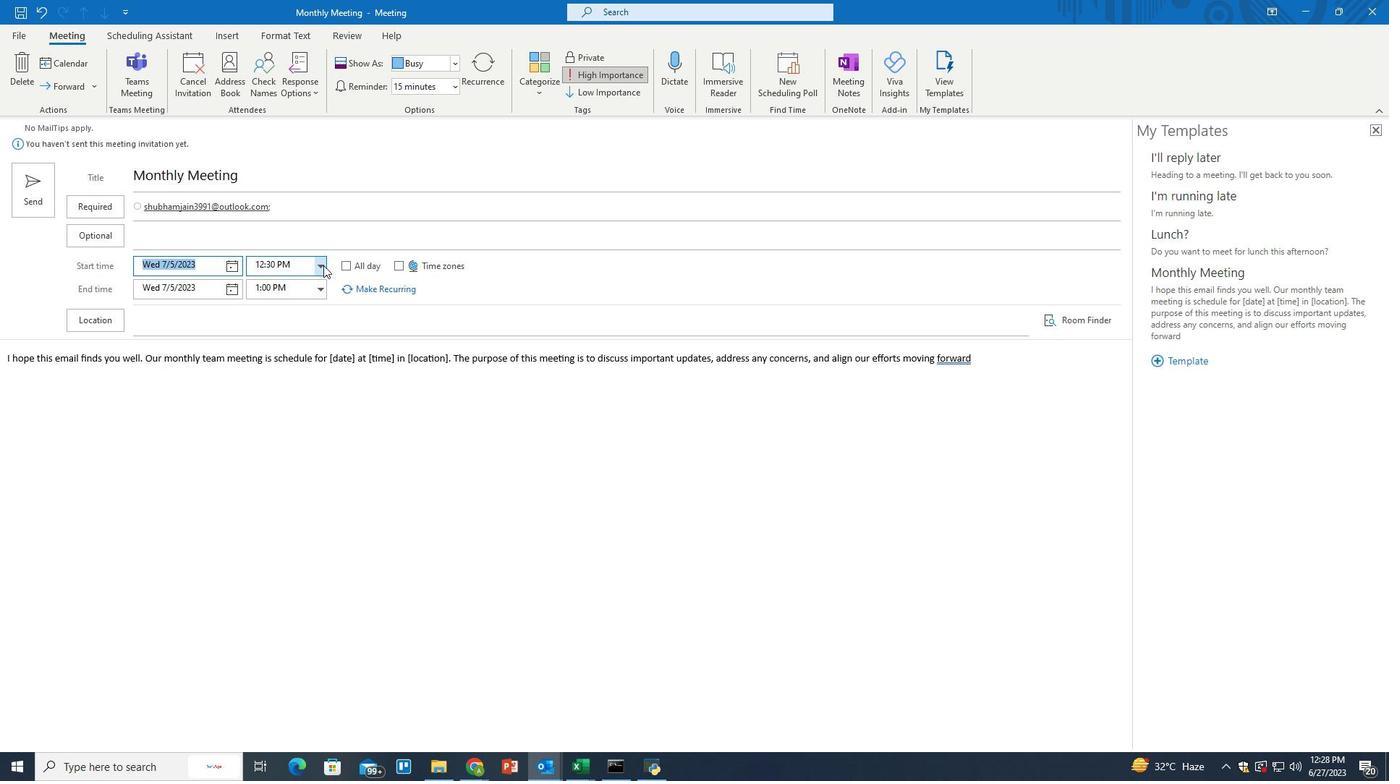 
Action: Mouse moved to (284, 308)
Screenshot: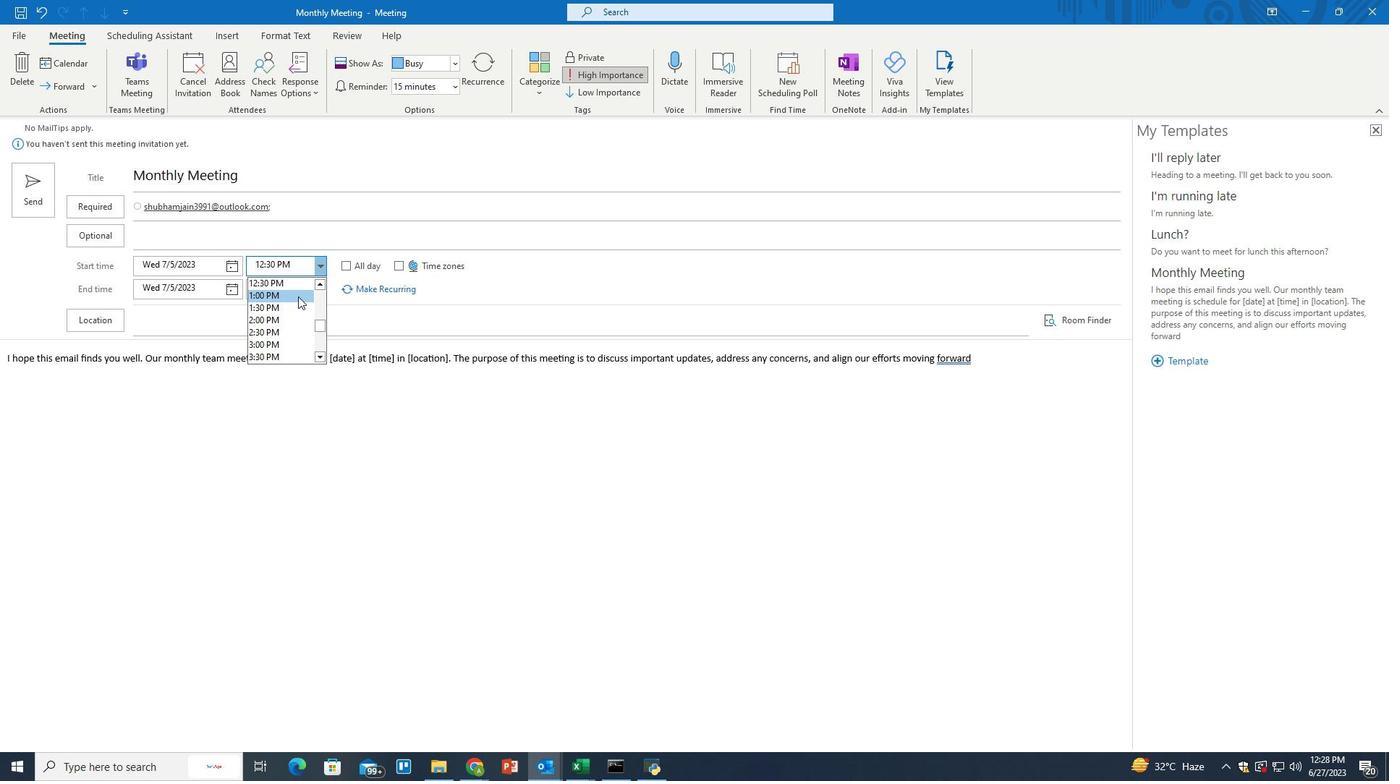 
Action: Mouse scrolled (284, 309) with delta (0, 0)
Screenshot: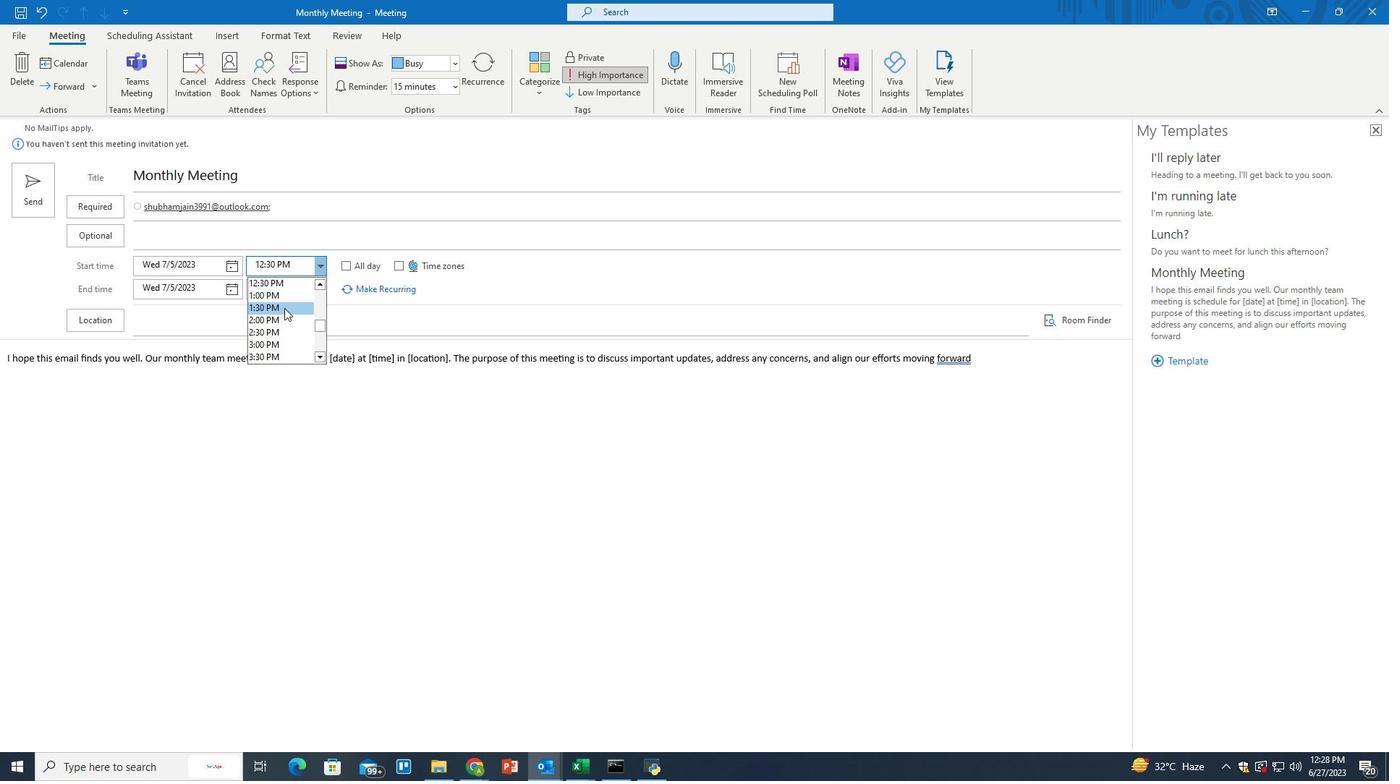 
Action: Mouse scrolled (284, 309) with delta (0, 0)
Screenshot: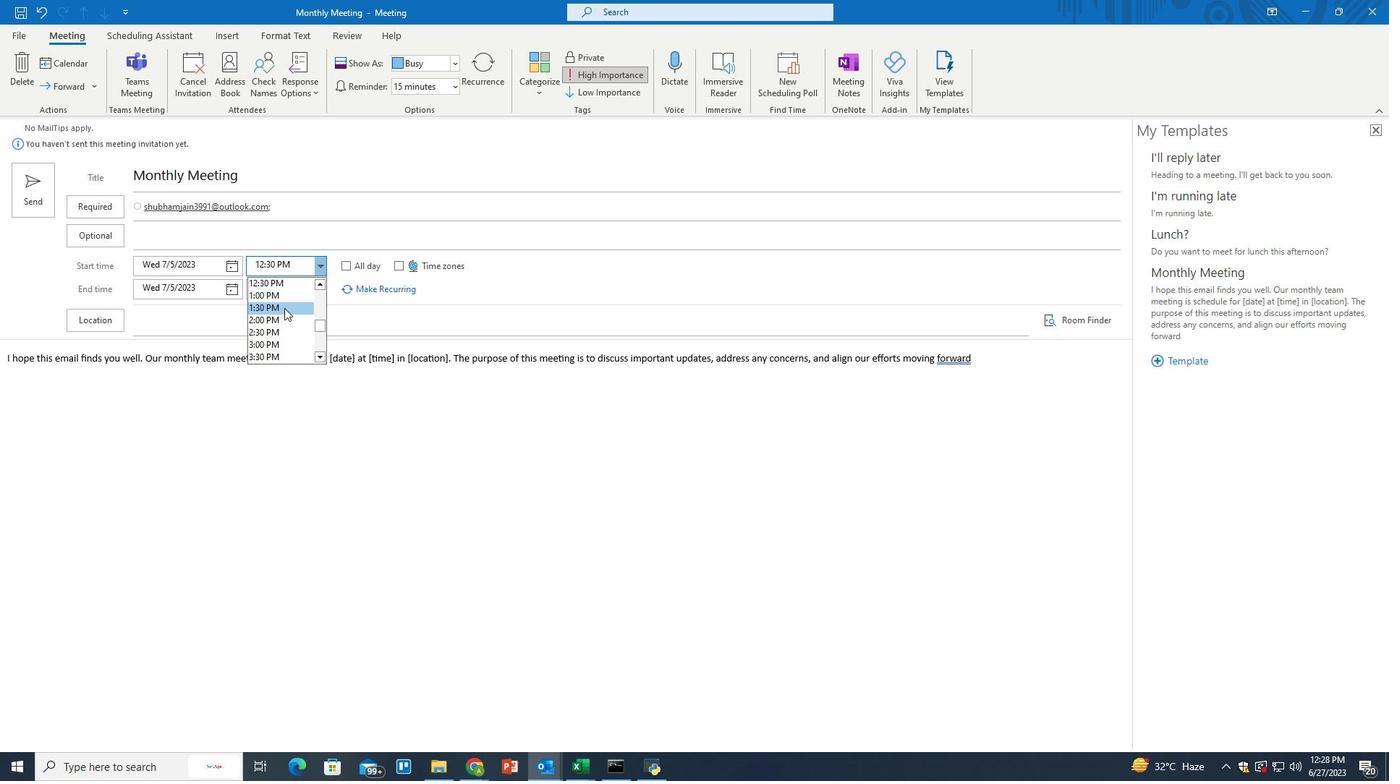 
Action: Mouse scrolled (284, 309) with delta (0, 0)
Screenshot: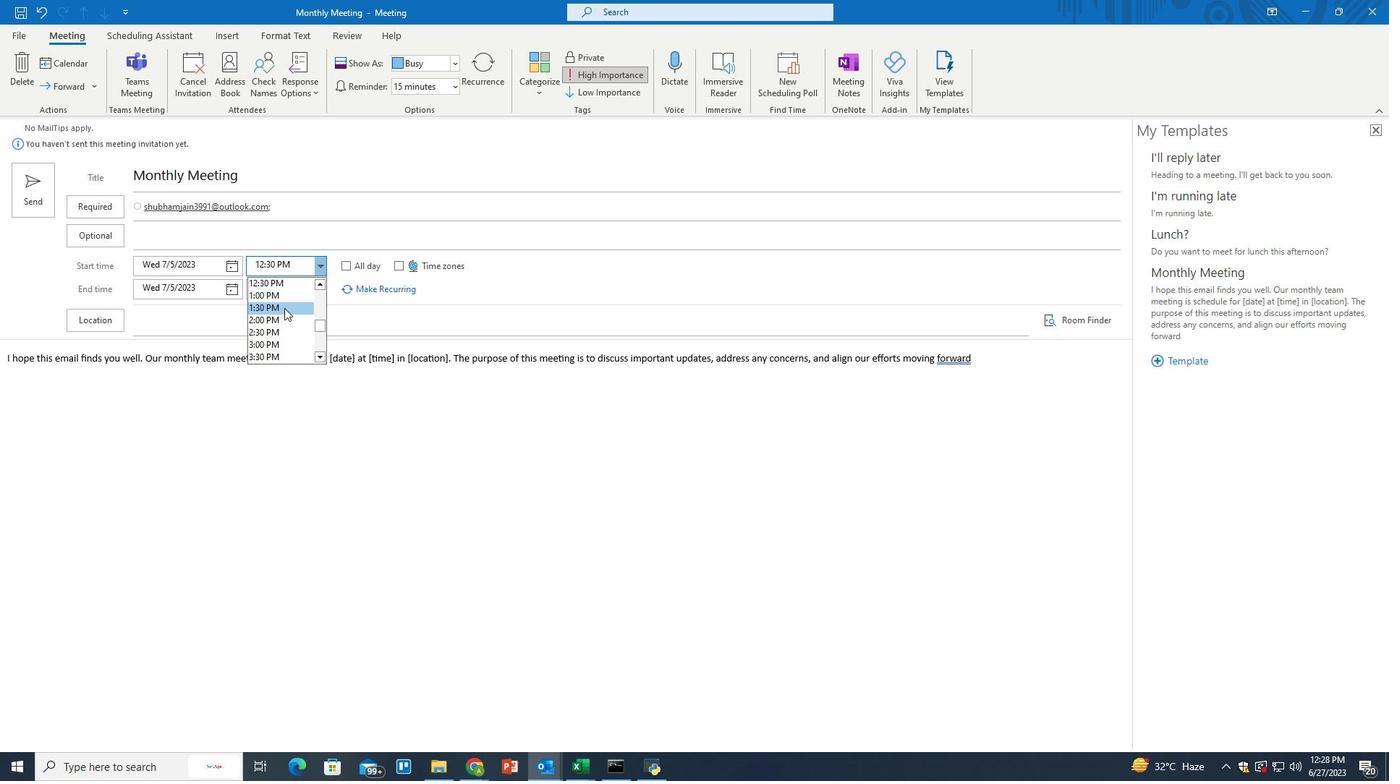 
Action: Mouse scrolled (284, 309) with delta (0, 0)
Screenshot: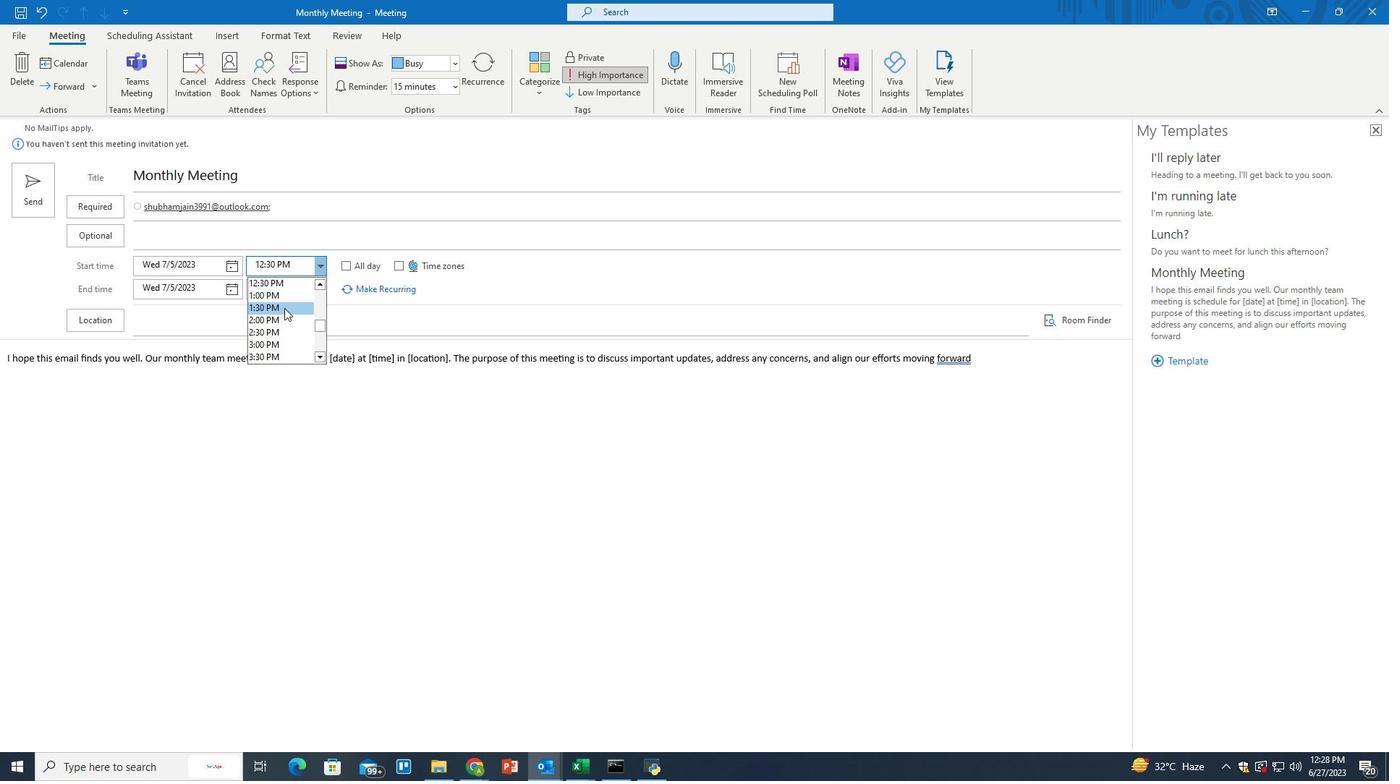 
Action: Mouse moved to (318, 282)
Screenshot: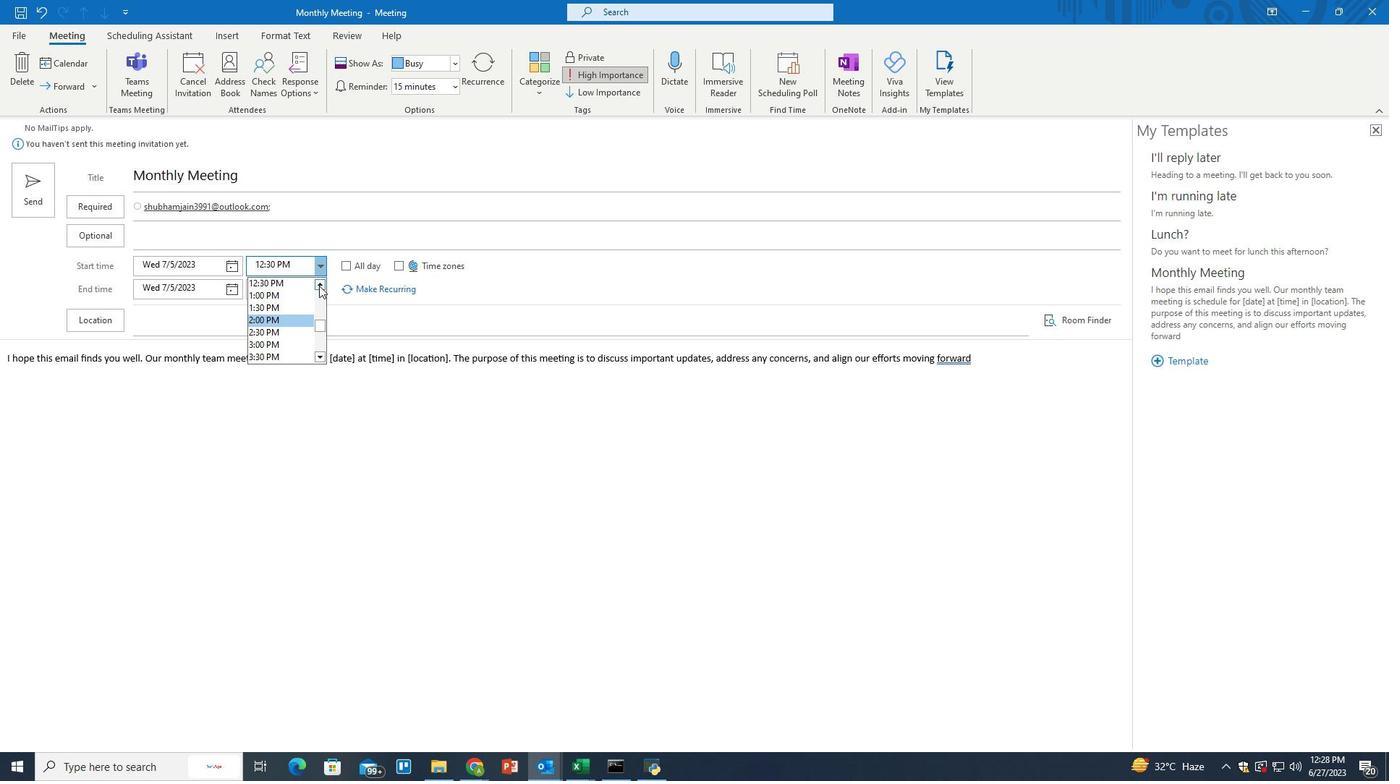 
Action: Mouse pressed left at (318, 282)
Screenshot: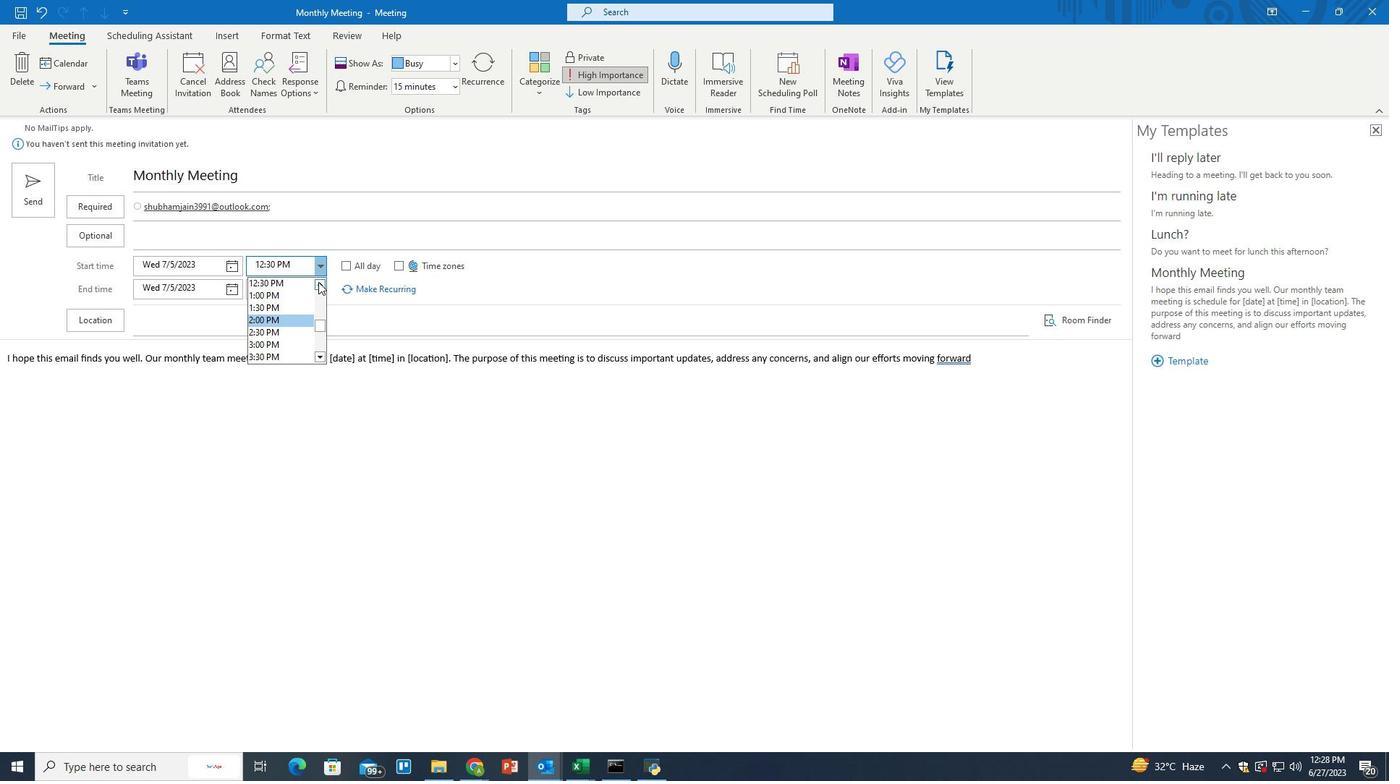 
Action: Mouse pressed left at (318, 282)
Screenshot: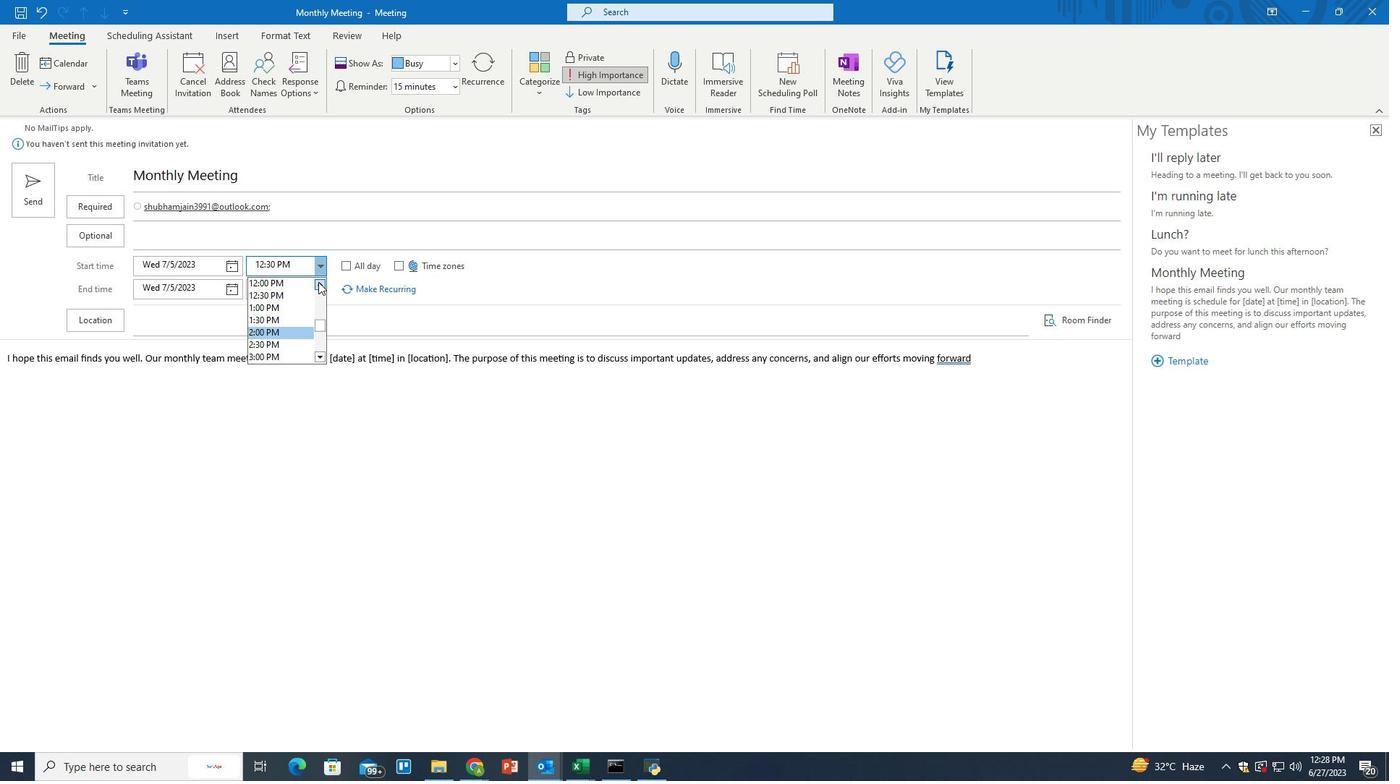 
Action: Mouse pressed left at (318, 282)
Screenshot: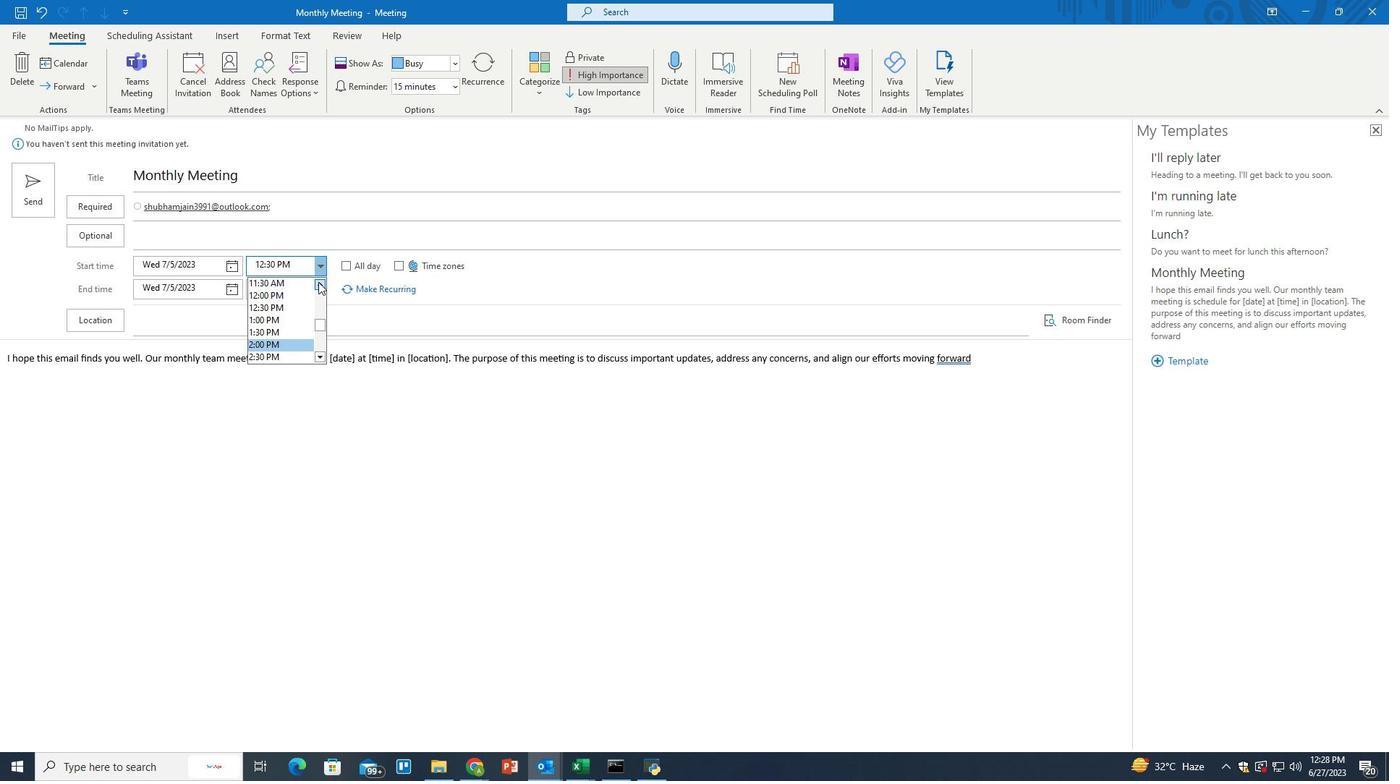 
Action: Mouse pressed left at (318, 282)
Screenshot: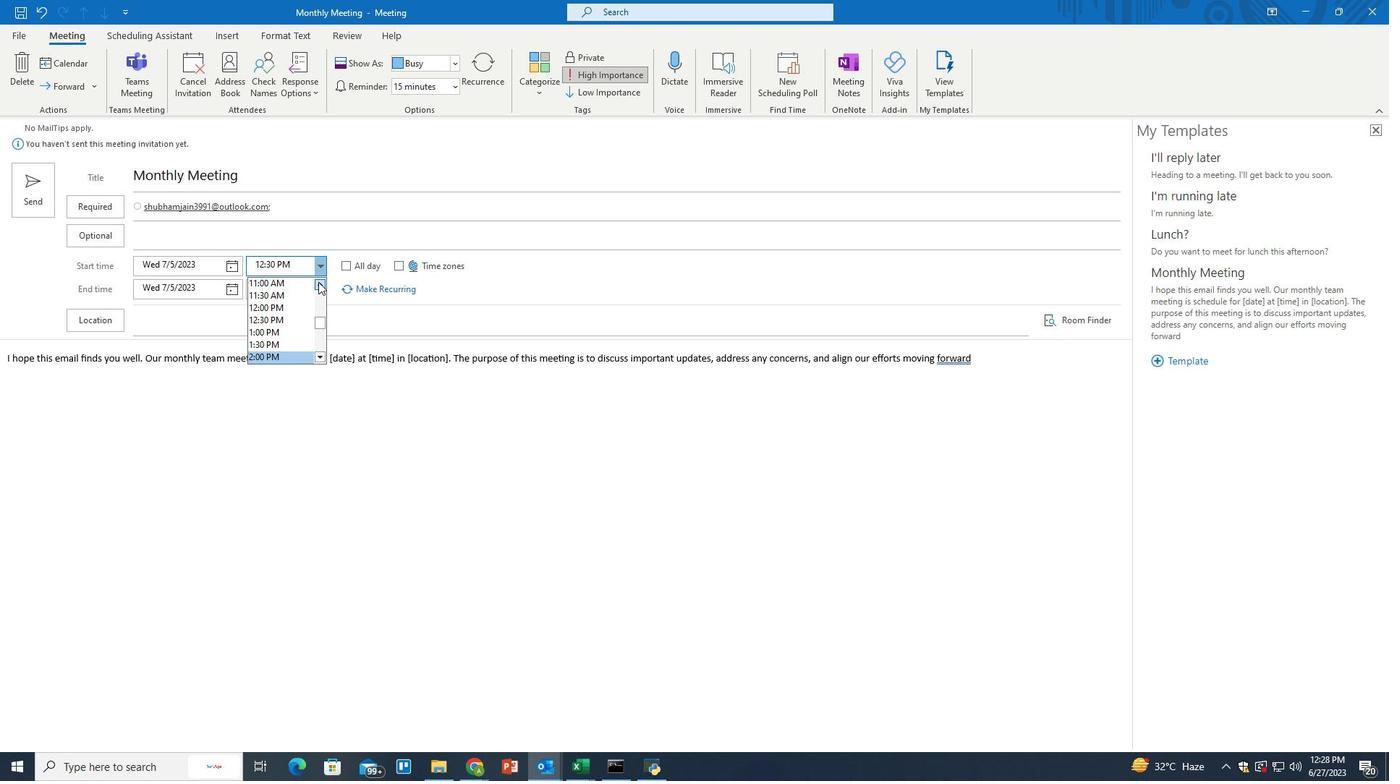 
Action: Mouse moved to (317, 281)
Screenshot: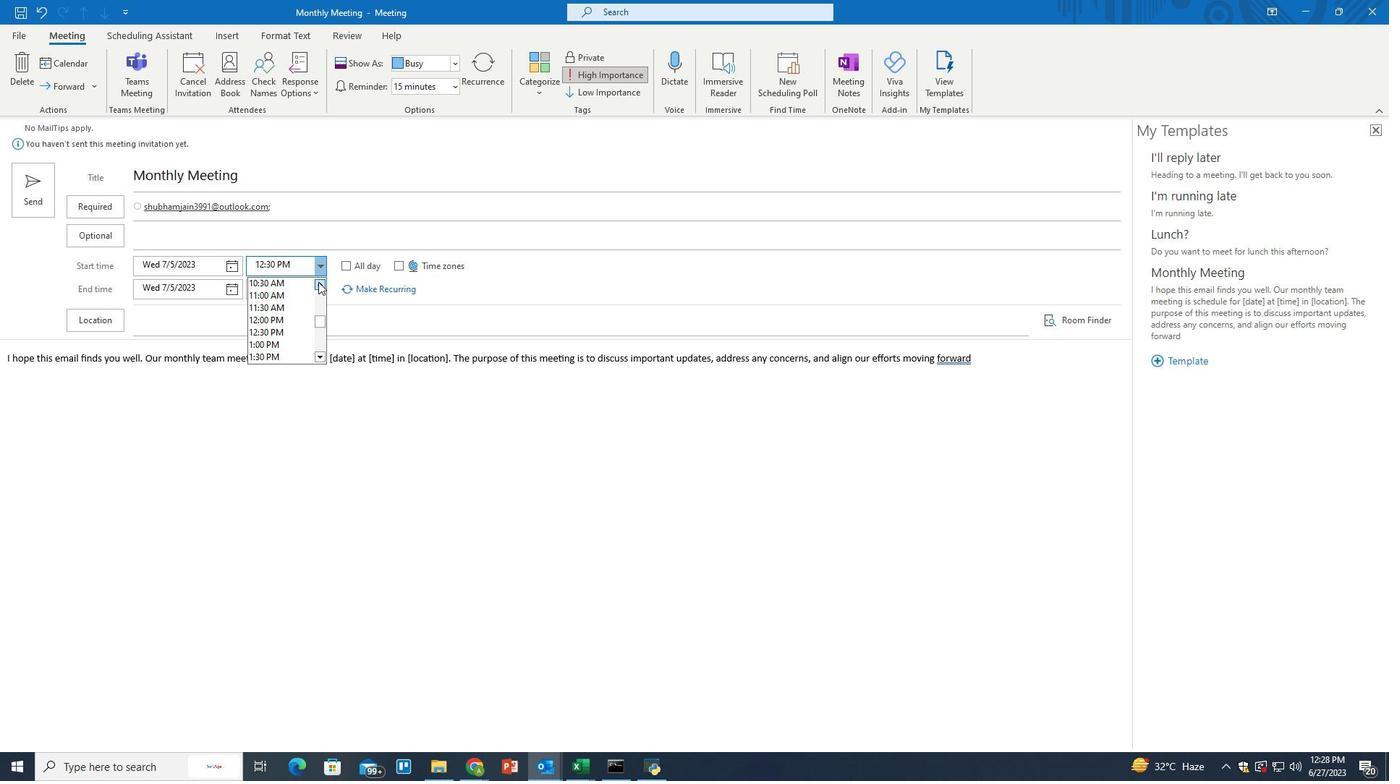 
Action: Mouse pressed left at (318, 282)
Screenshot: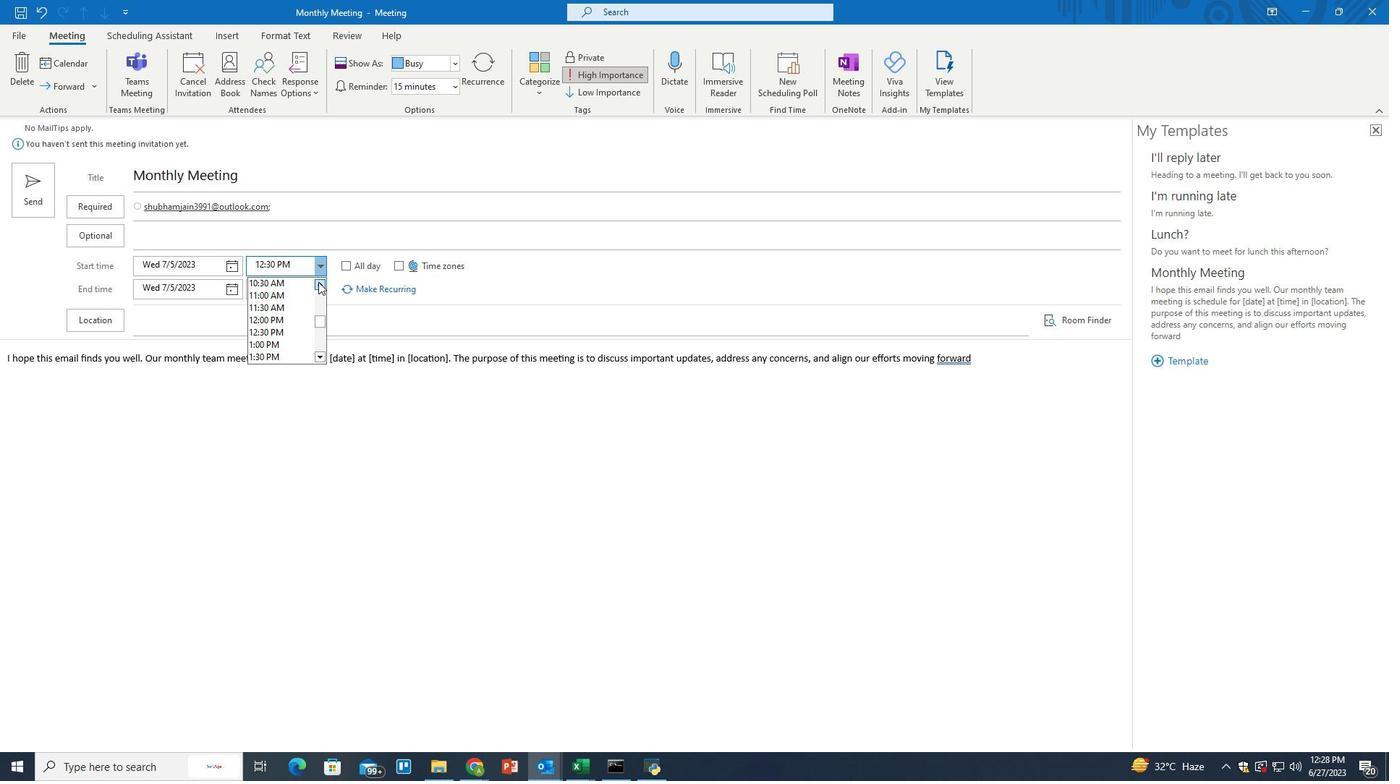 
Action: Mouse pressed left at (317, 281)
Screenshot: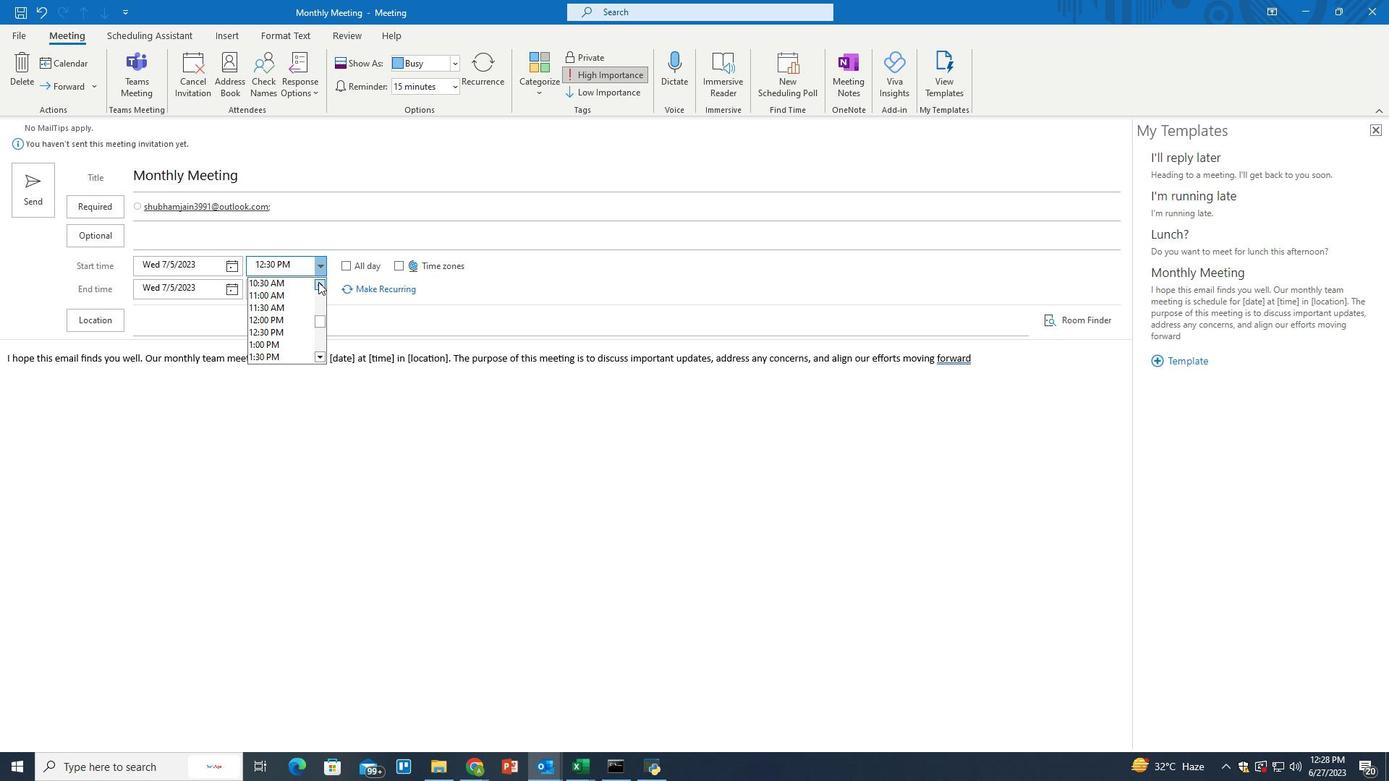 
Action: Mouse pressed left at (317, 281)
Screenshot: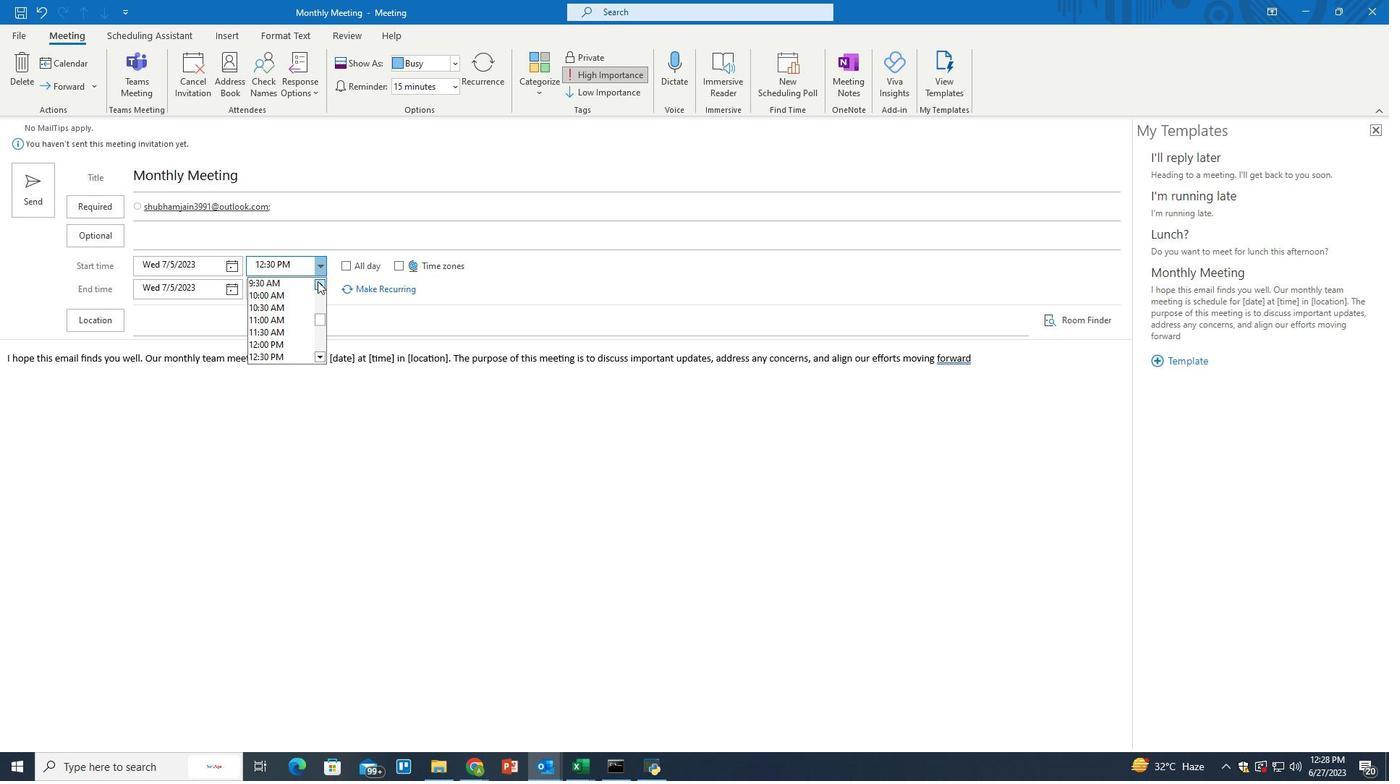 
Action: Mouse pressed left at (317, 281)
Screenshot: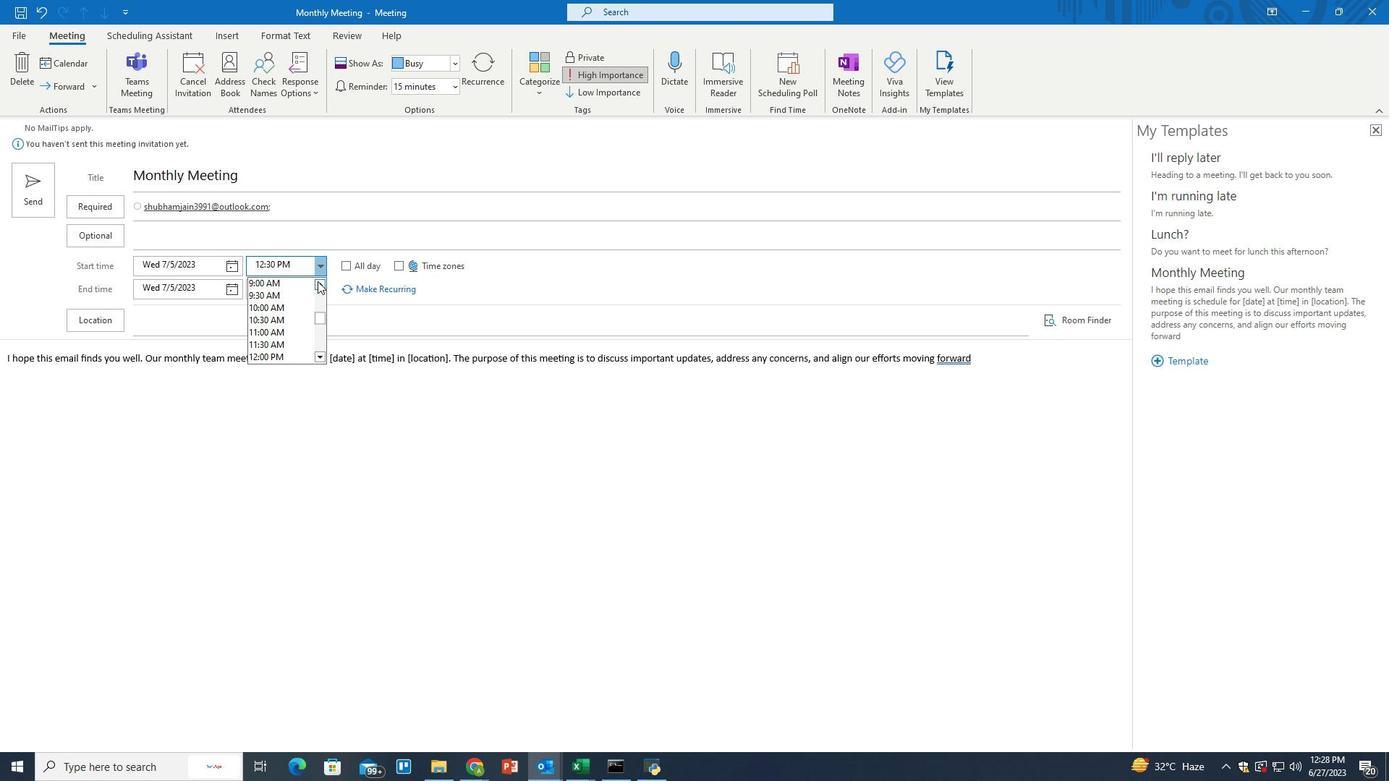 
Action: Mouse pressed left at (317, 281)
Screenshot: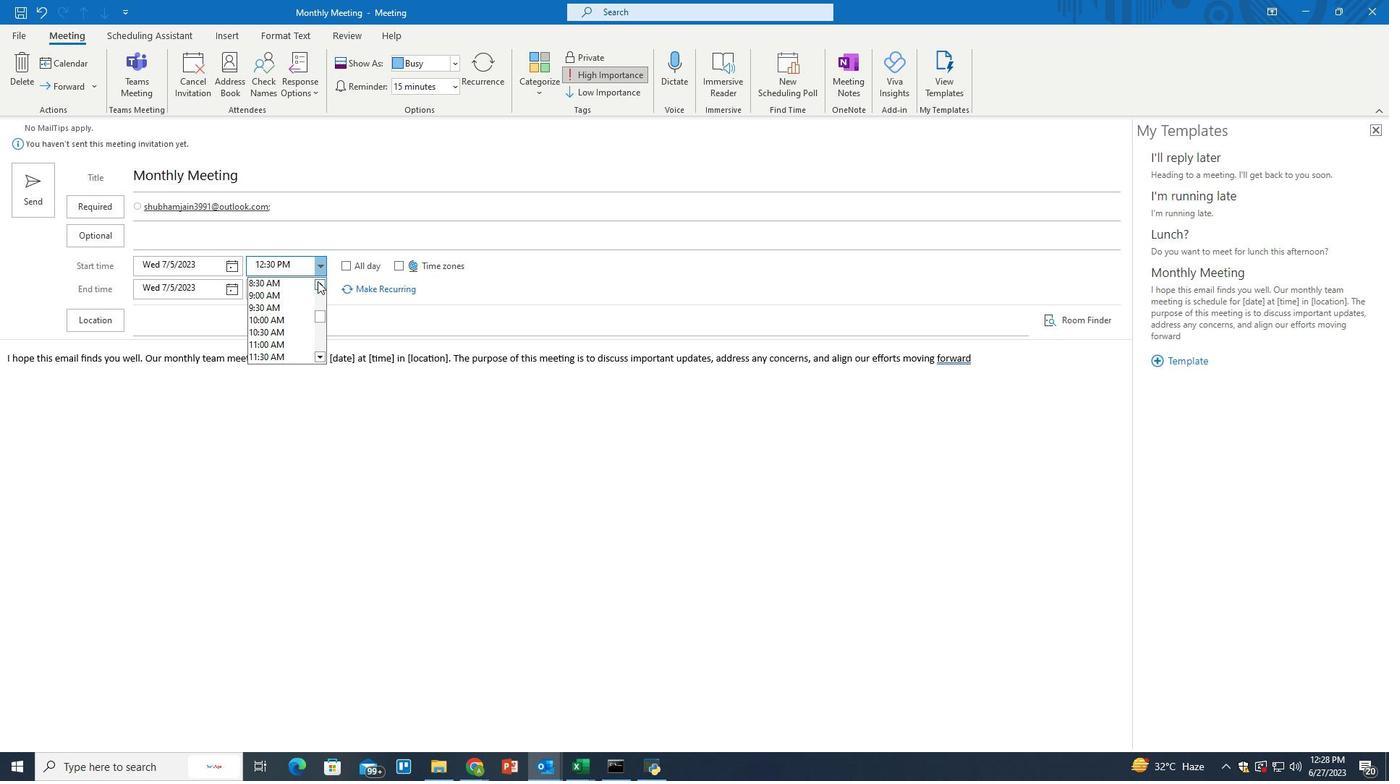 
Action: Mouse pressed left at (317, 281)
Screenshot: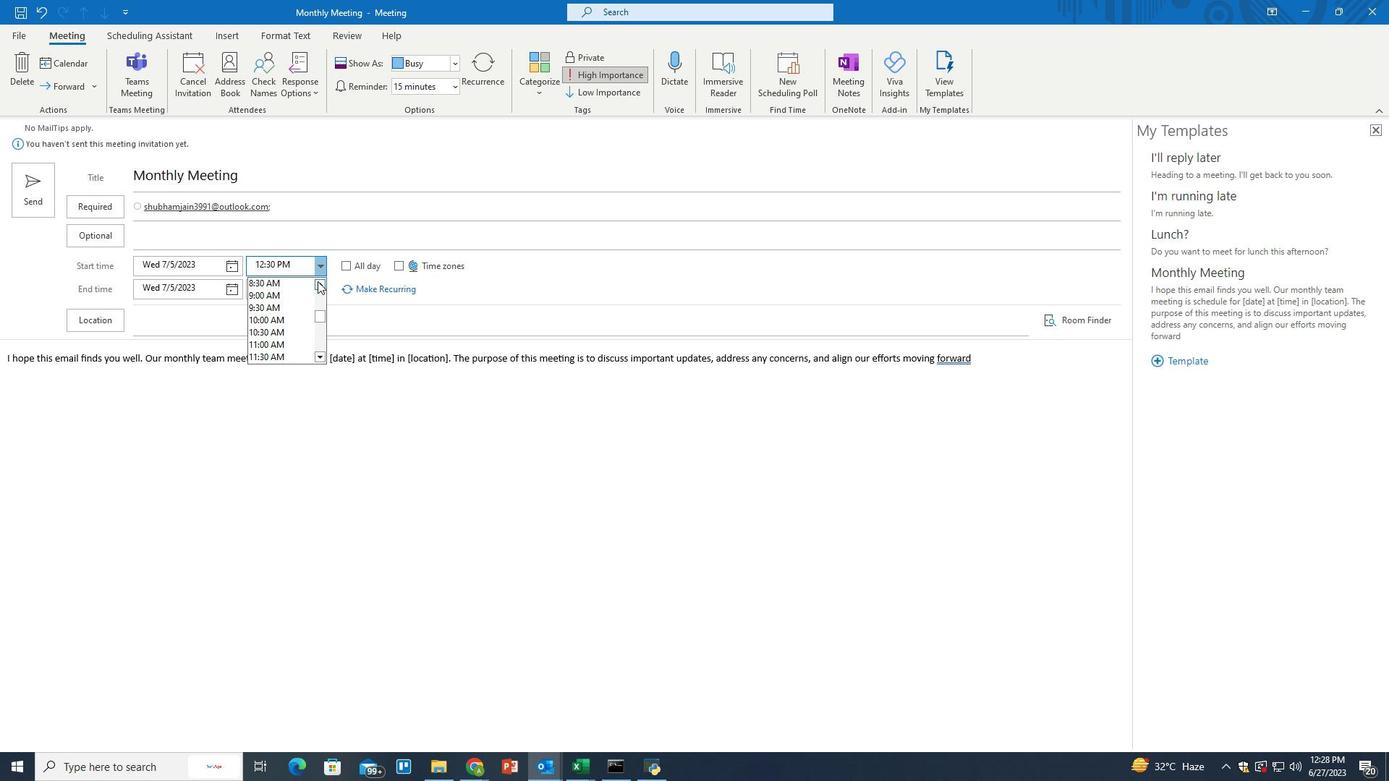 
Action: Mouse pressed left at (317, 281)
Screenshot: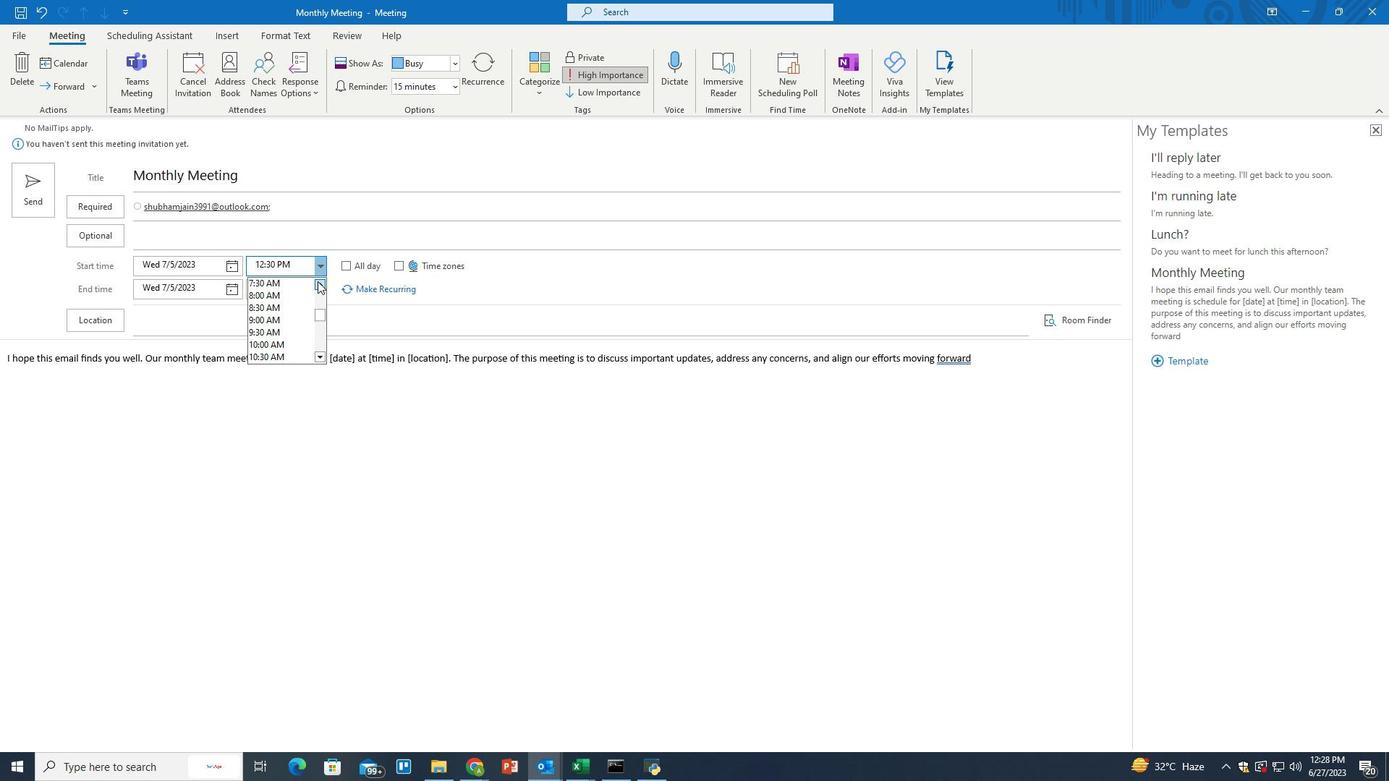 
Action: Mouse pressed left at (317, 281)
Screenshot: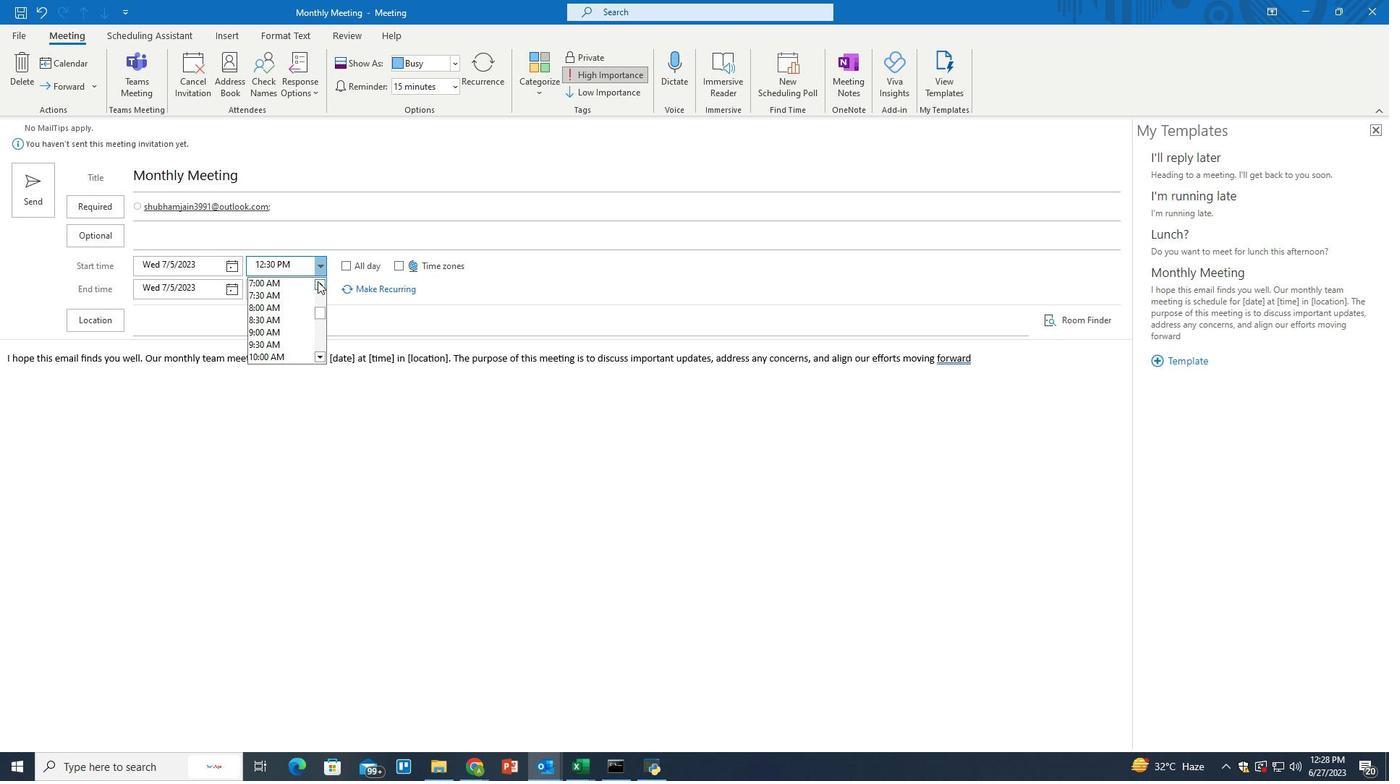 
Action: Mouse pressed left at (317, 281)
Screenshot: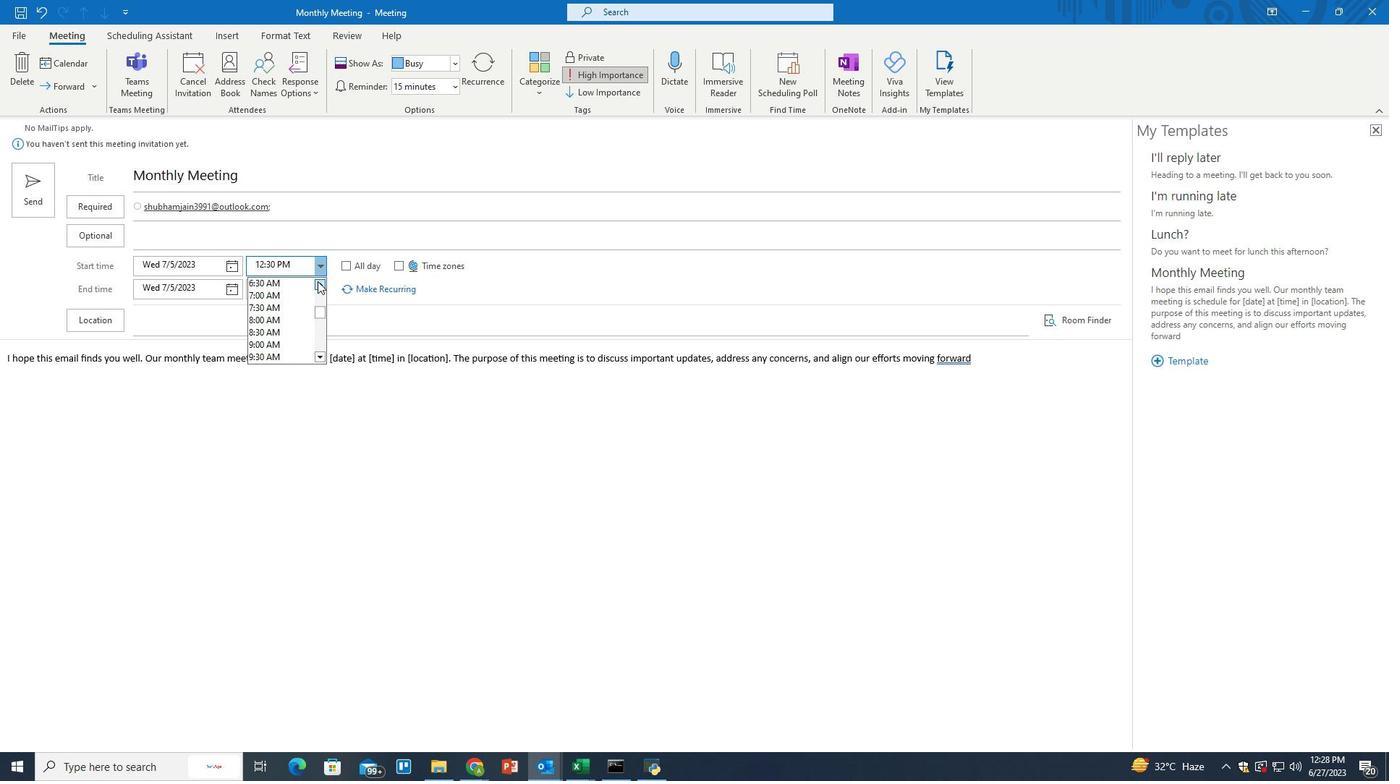 
Action: Mouse pressed left at (317, 281)
Screenshot: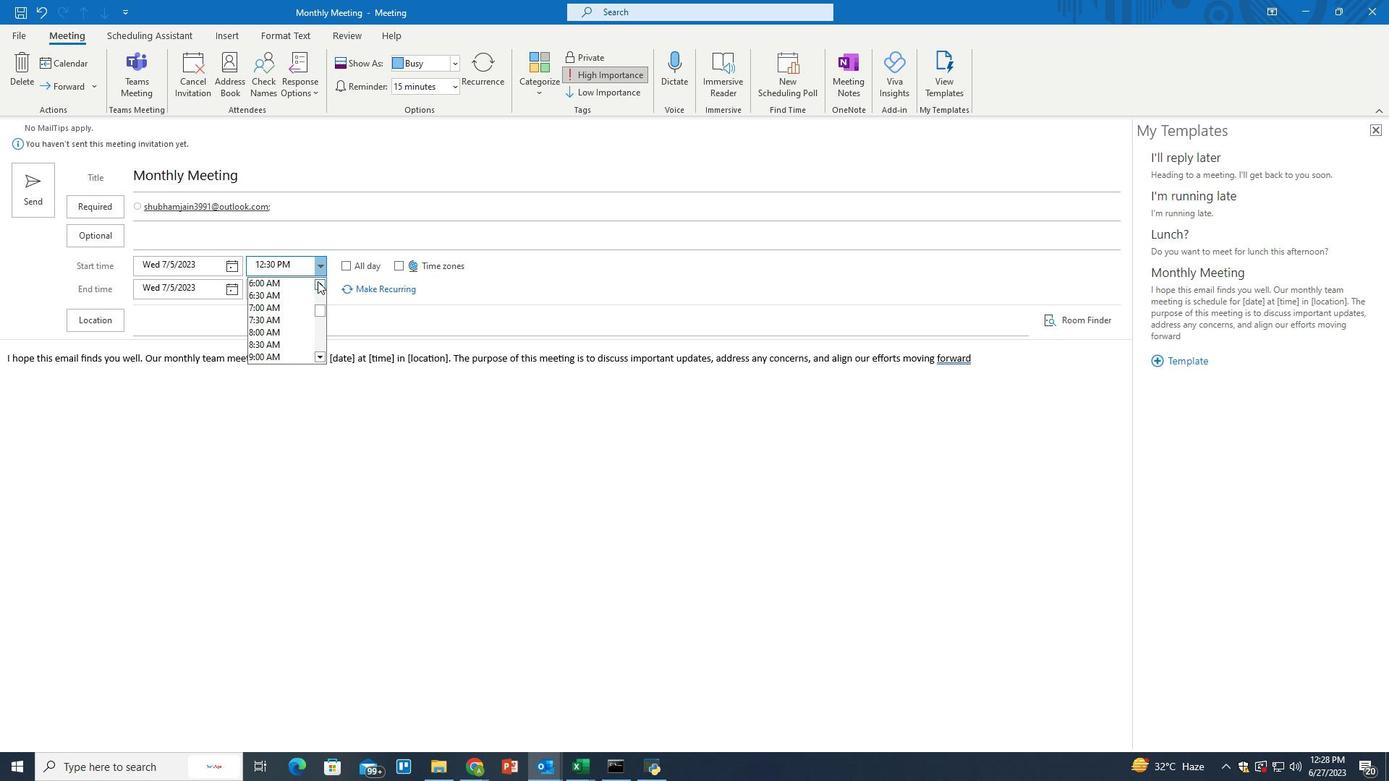 
Action: Mouse pressed left at (317, 281)
Screenshot: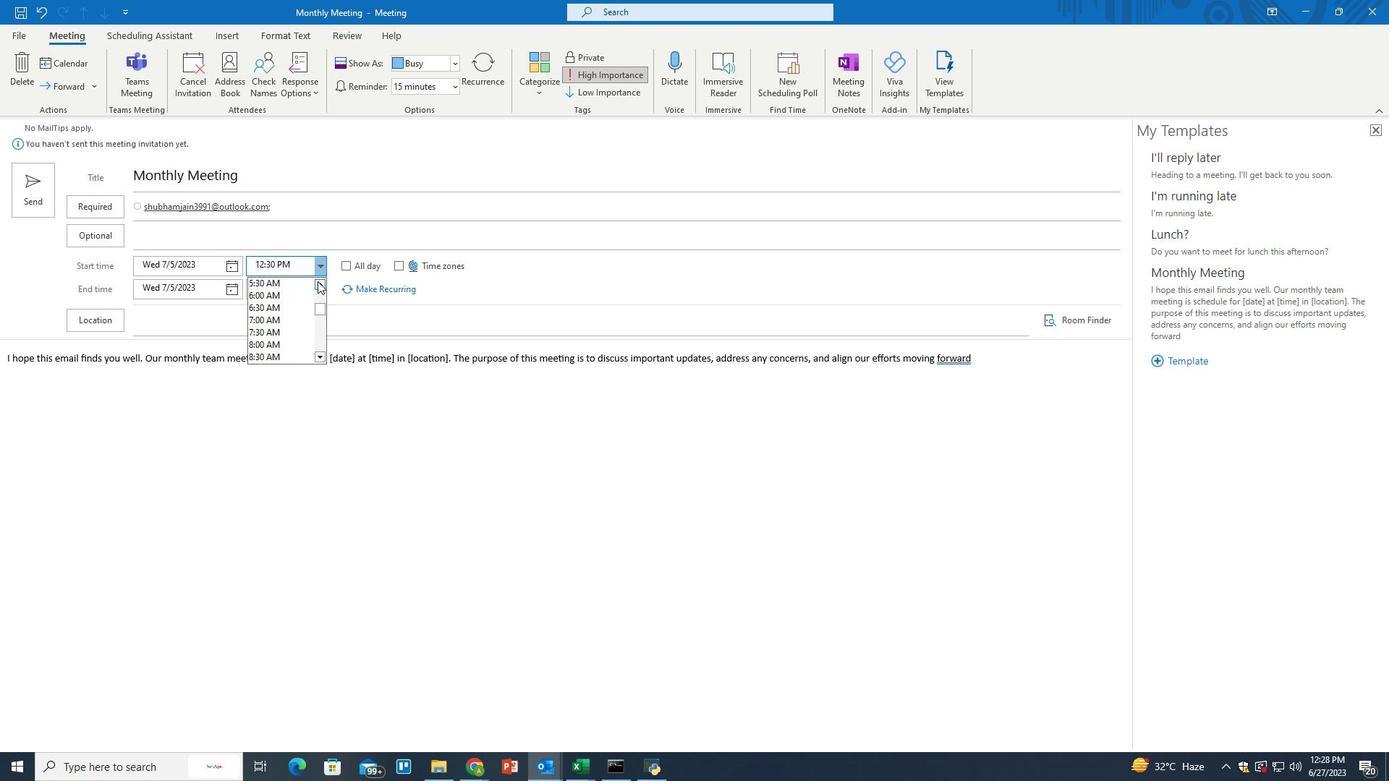 
Action: Mouse moved to (281, 284)
Screenshot: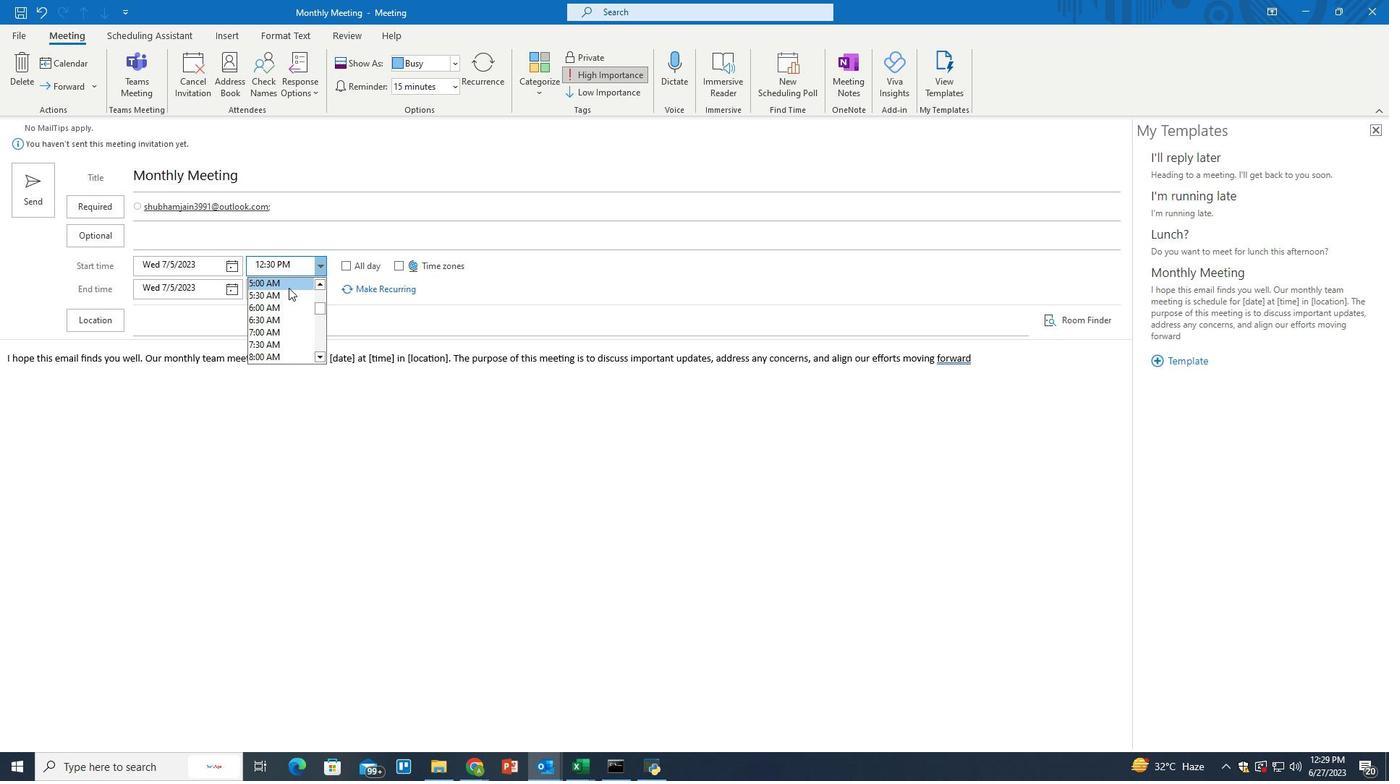 
Action: Mouse pressed left at (281, 284)
Screenshot: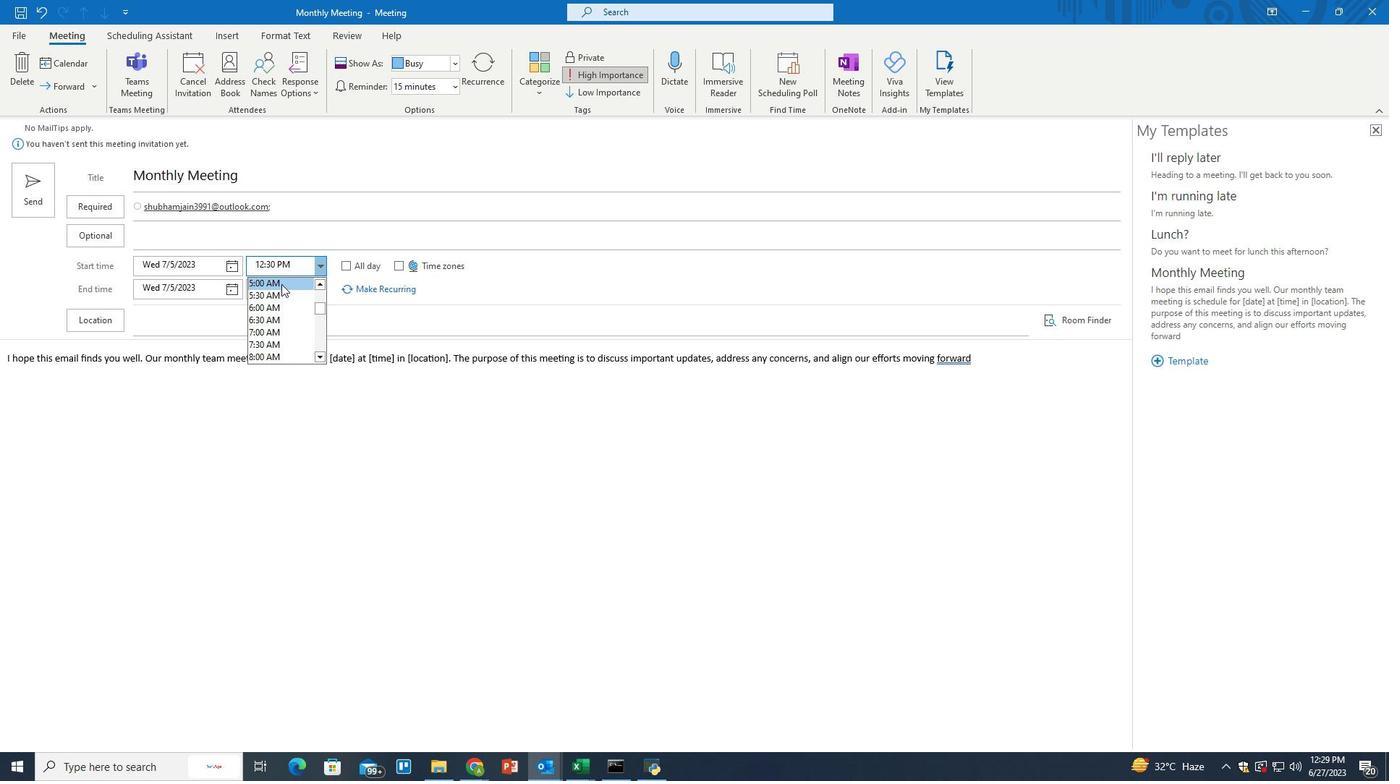 
Action: Mouse moved to (34, 193)
Screenshot: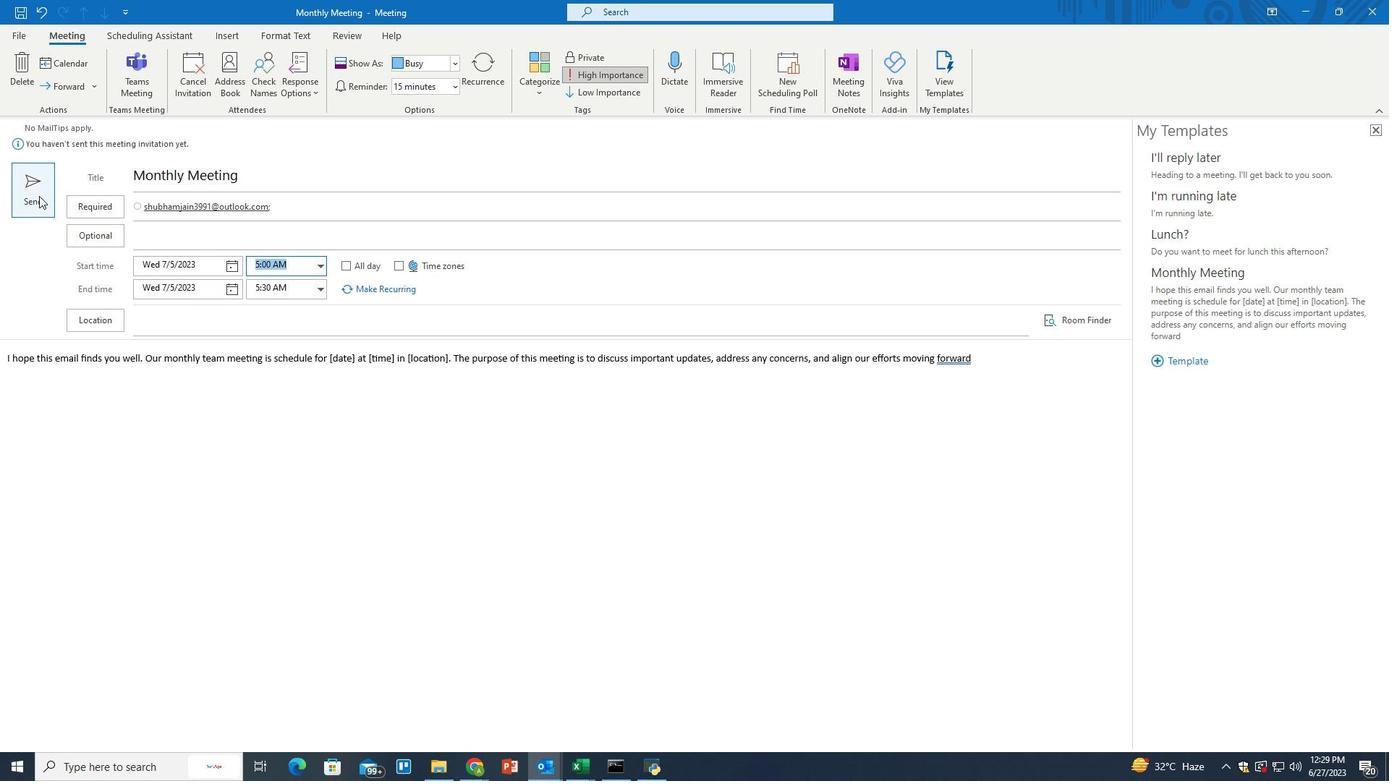 
Action: Mouse pressed left at (34, 193)
Screenshot: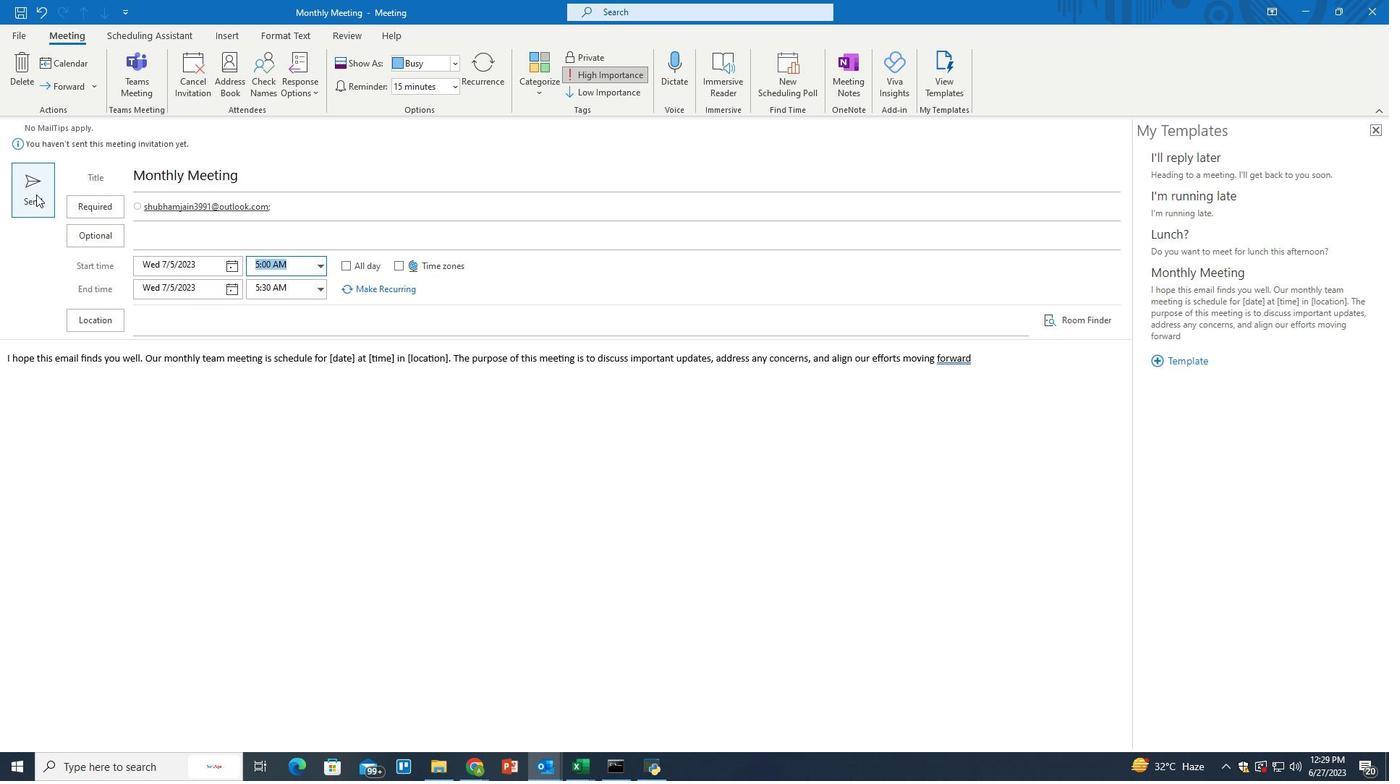 
Action: Mouse moved to (721, 397)
Screenshot: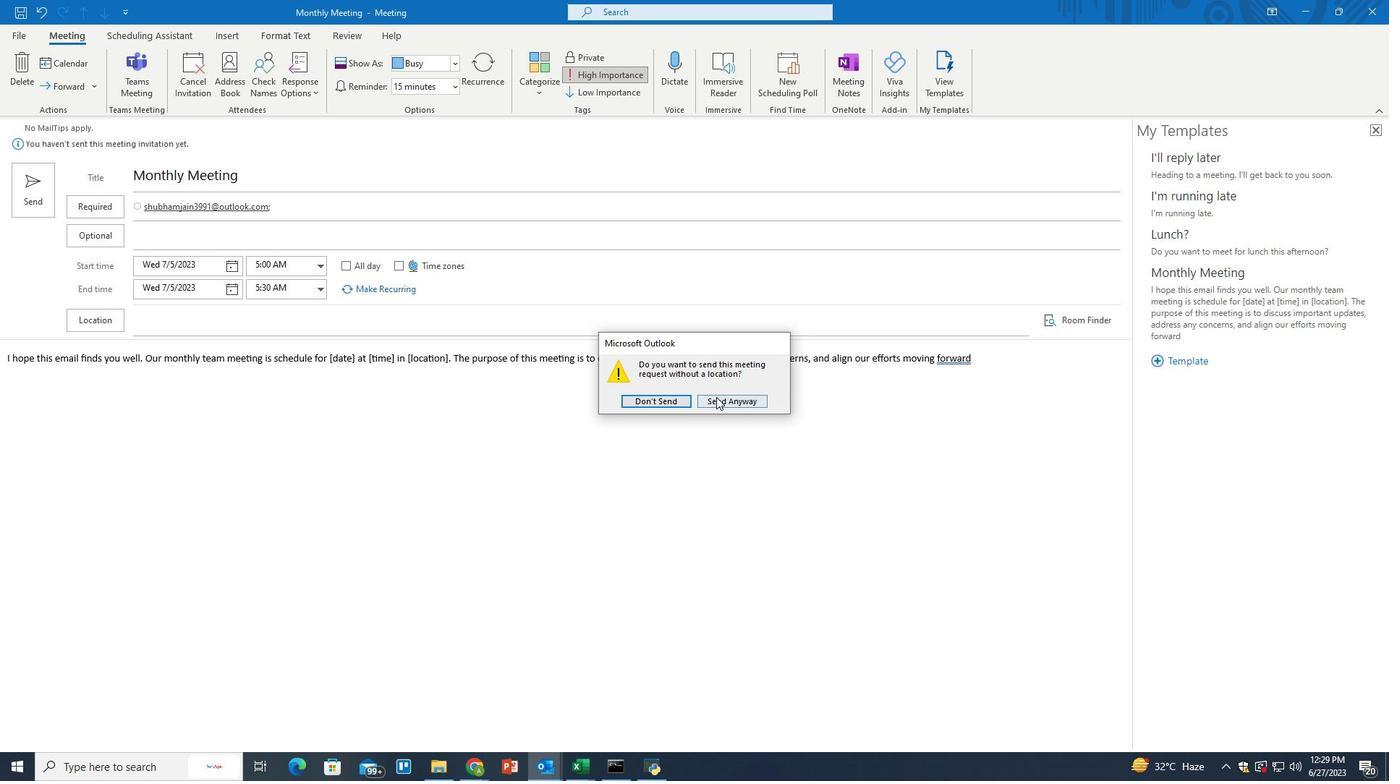 
Action: Mouse pressed left at (721, 397)
Screenshot: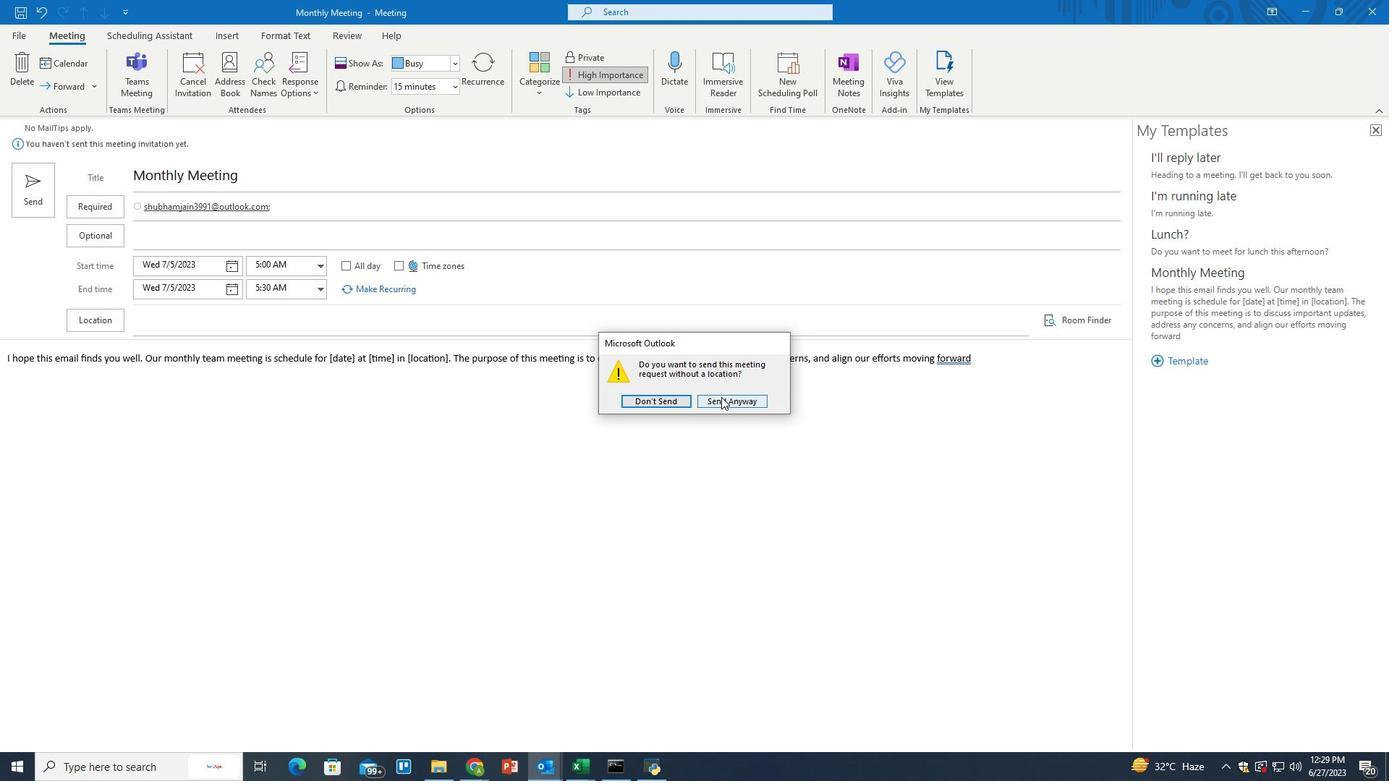 
Action: Mouse moved to (662, 418)
Screenshot: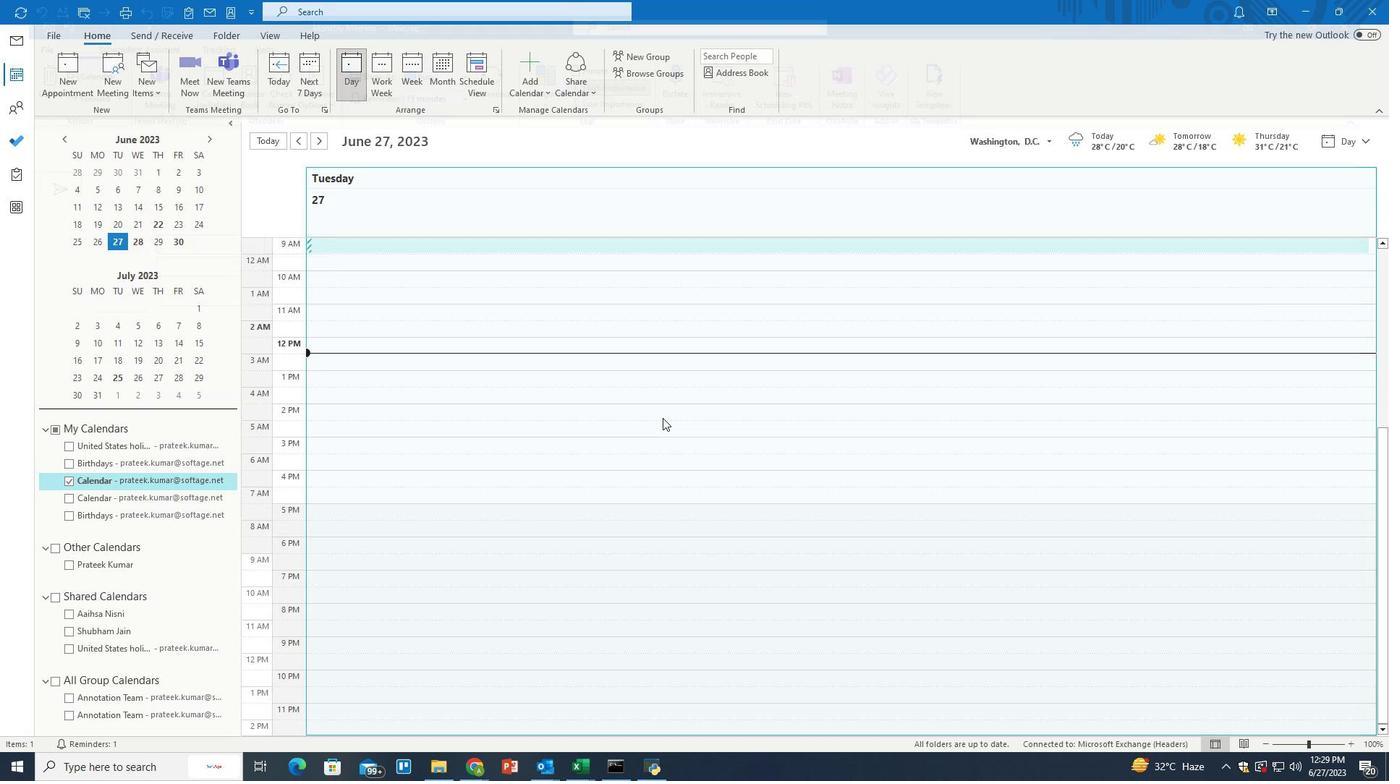 
